Task: Check the average views per listing of island bar in the last 1 year.
Action: Mouse moved to (1069, 264)
Screenshot: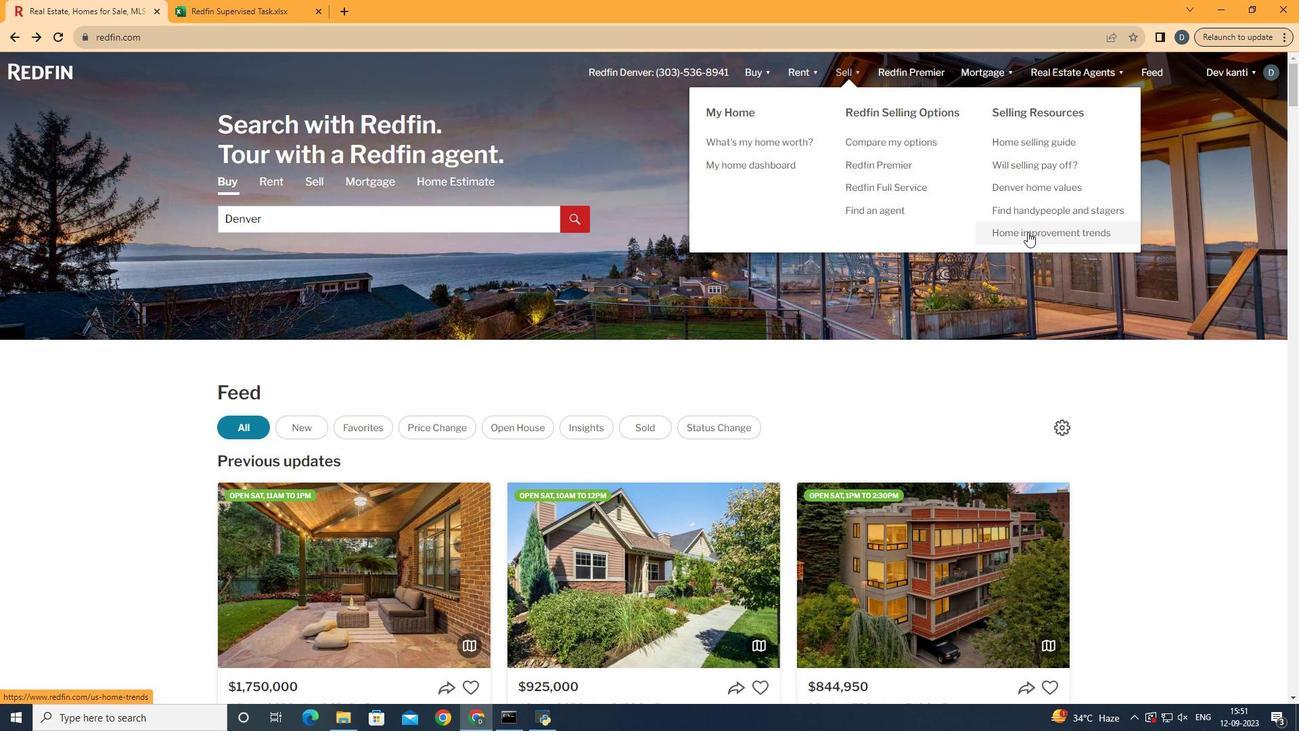 
Action: Mouse pressed left at (1069, 264)
Screenshot: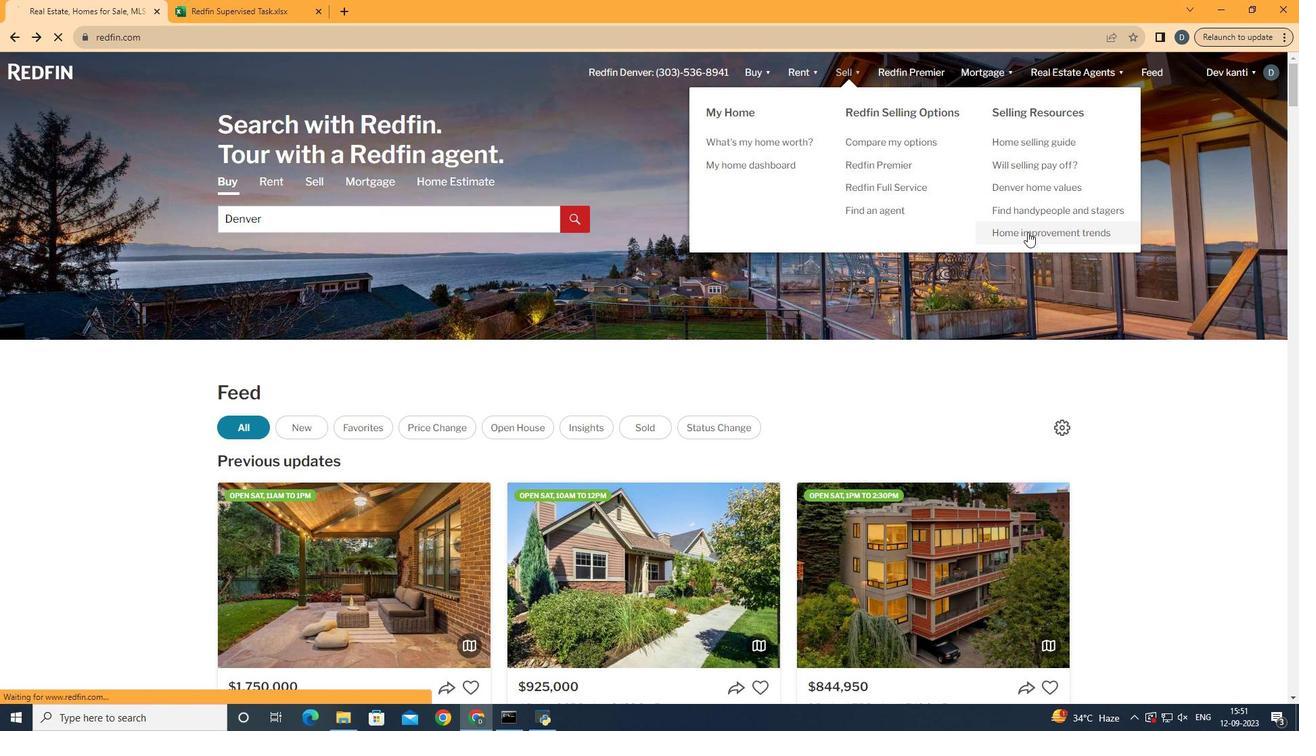 
Action: Mouse moved to (322, 285)
Screenshot: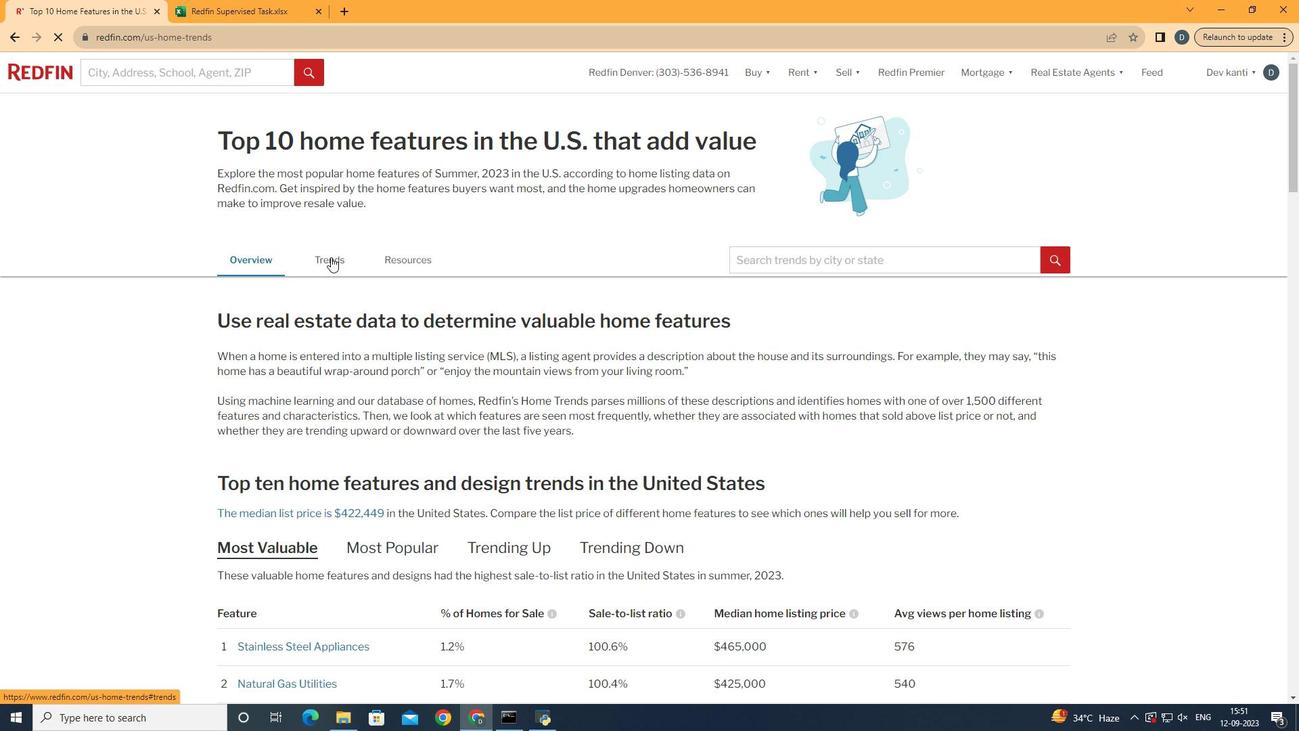 
Action: Mouse pressed left at (322, 285)
Screenshot: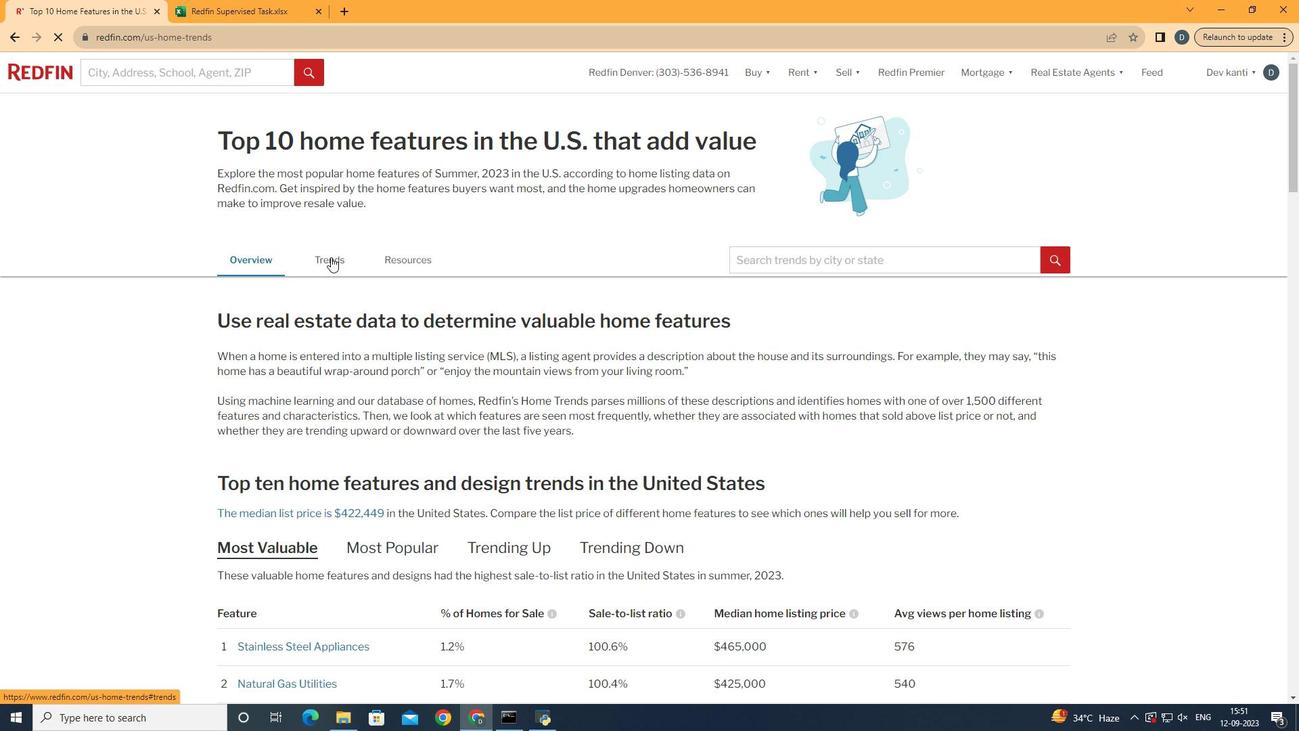 
Action: Mouse moved to (413, 381)
Screenshot: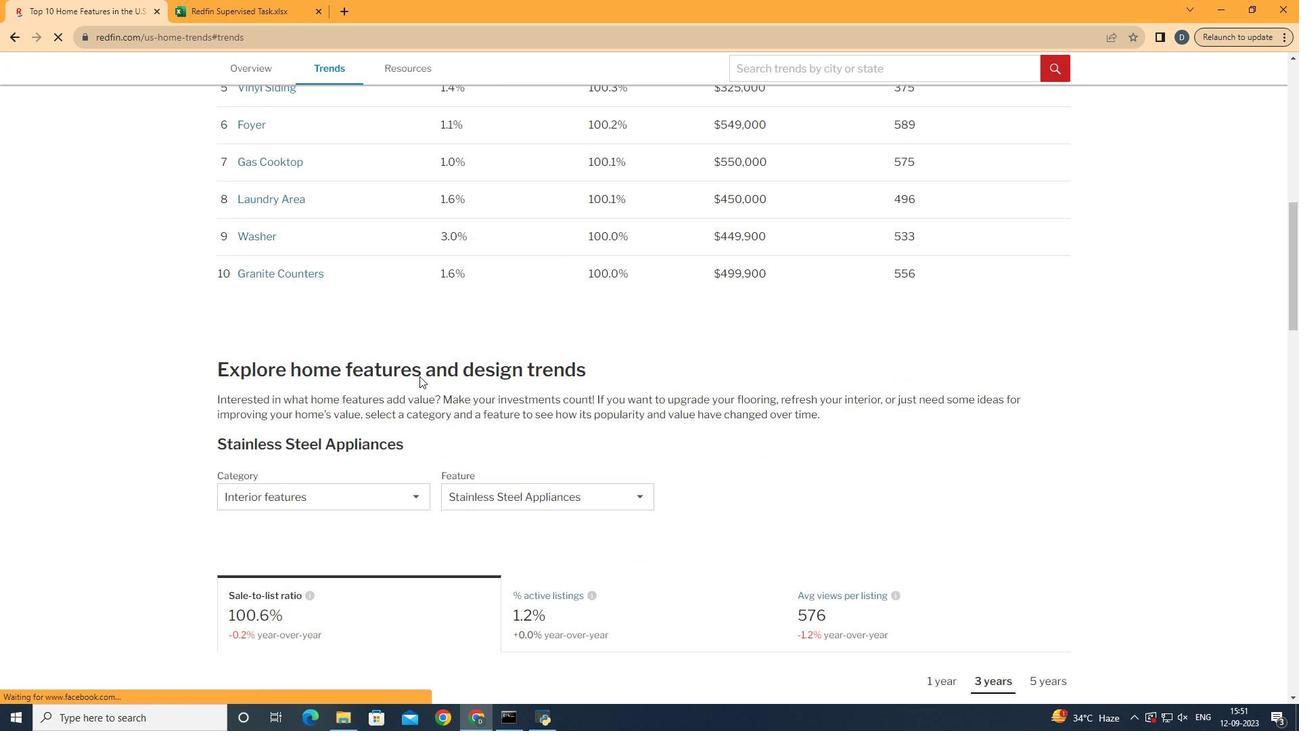 
Action: Mouse scrolled (413, 381) with delta (0, 0)
Screenshot: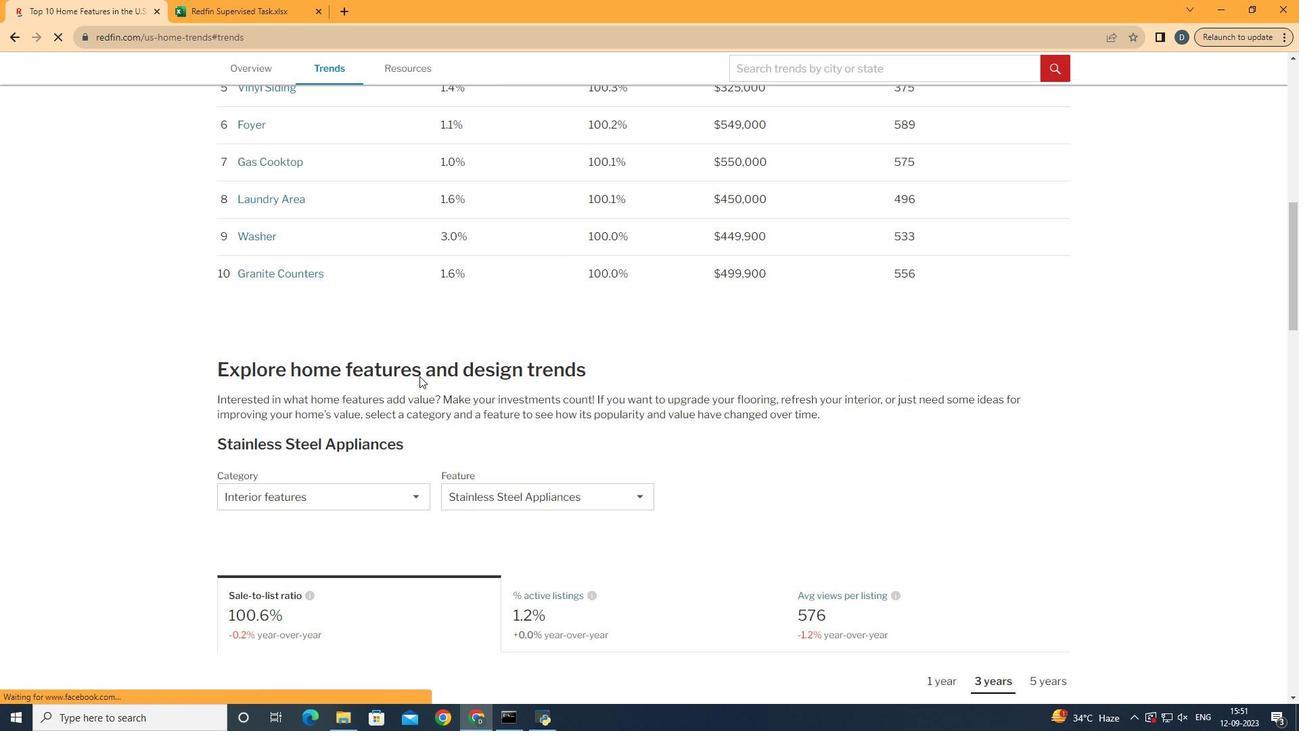 
Action: Mouse moved to (415, 381)
Screenshot: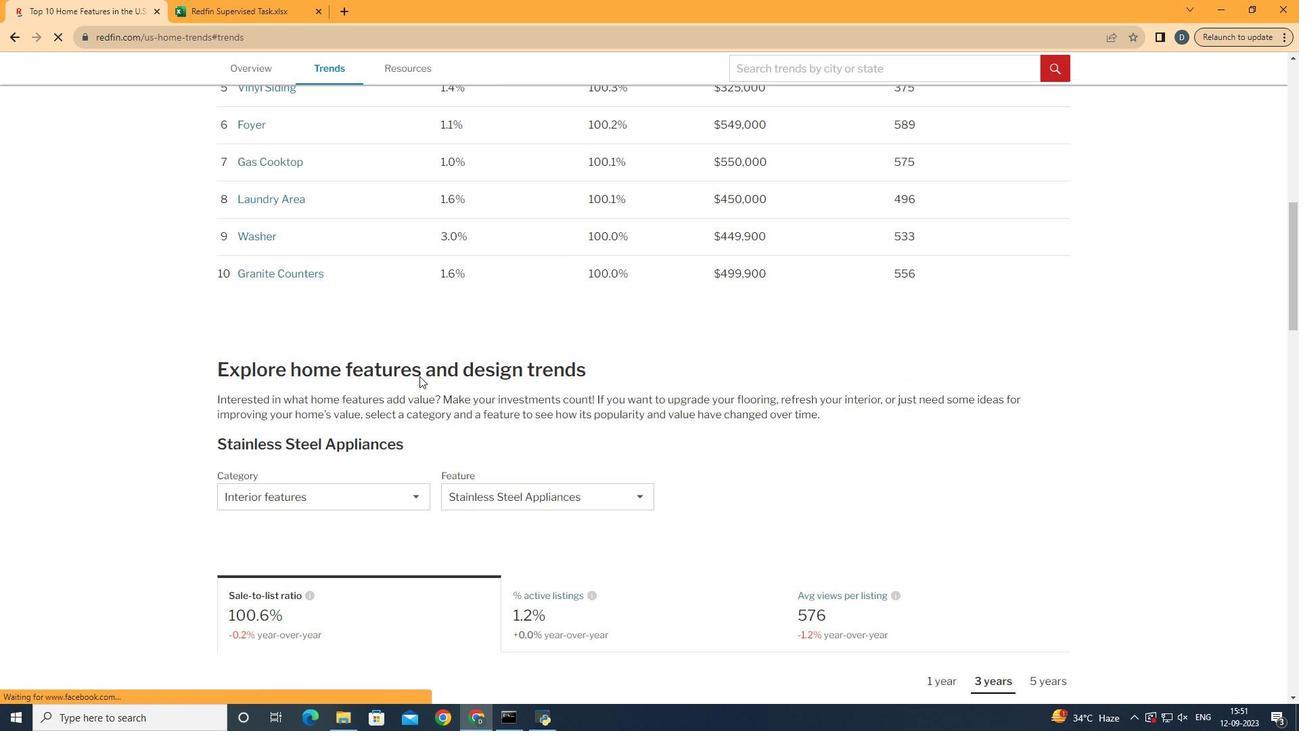 
Action: Mouse scrolled (415, 381) with delta (0, 0)
Screenshot: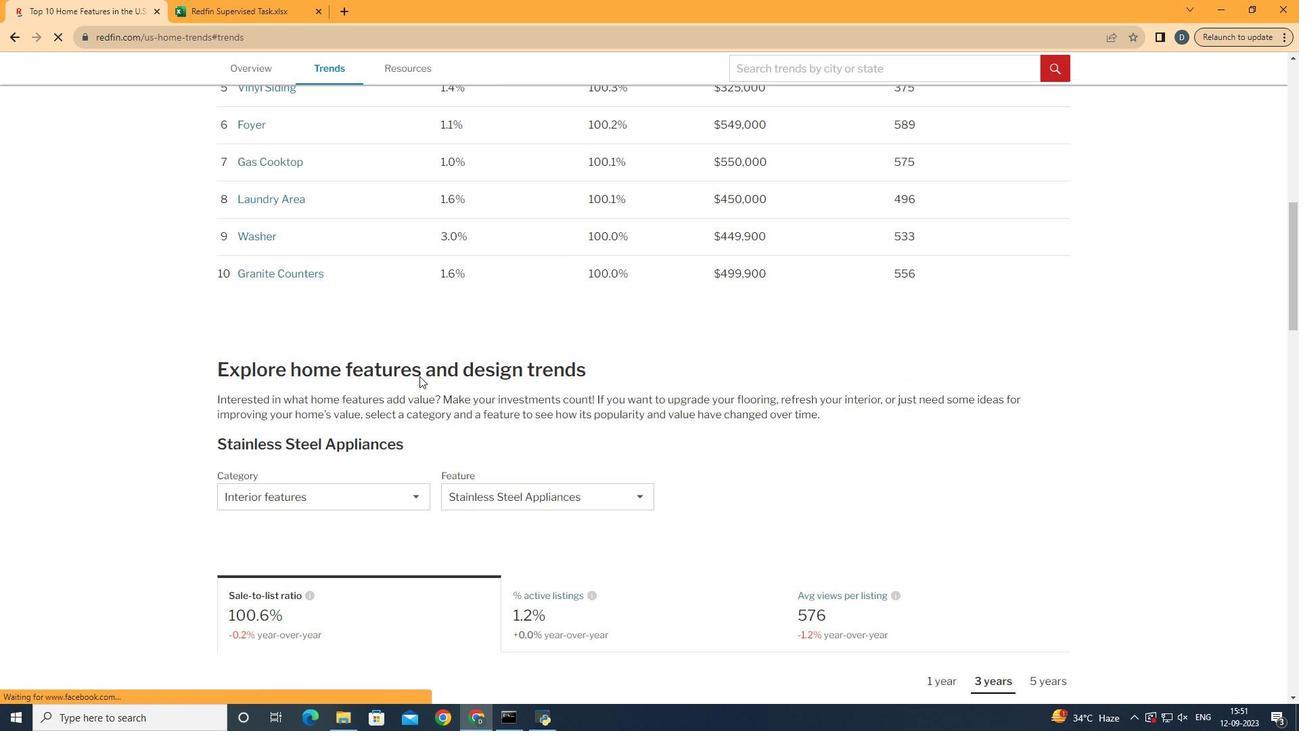 
Action: Mouse moved to (415, 381)
Screenshot: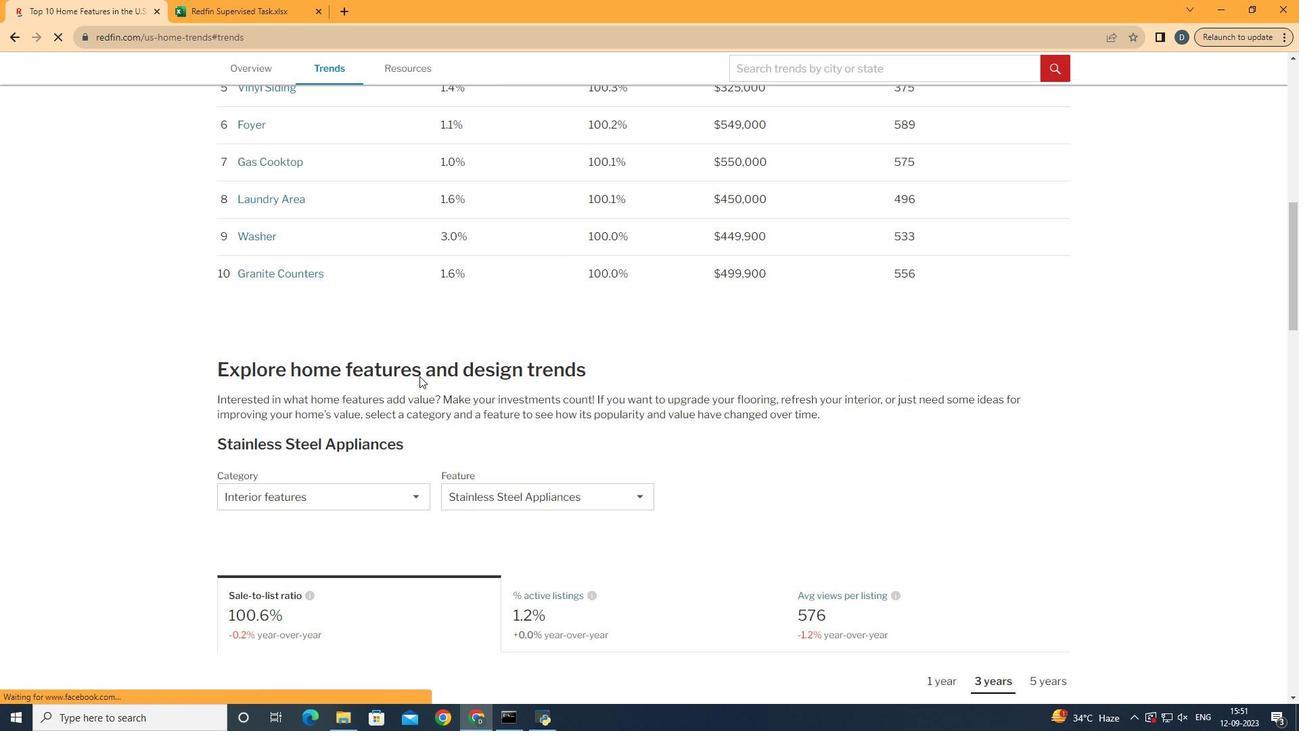 
Action: Mouse scrolled (415, 380) with delta (0, 0)
Screenshot: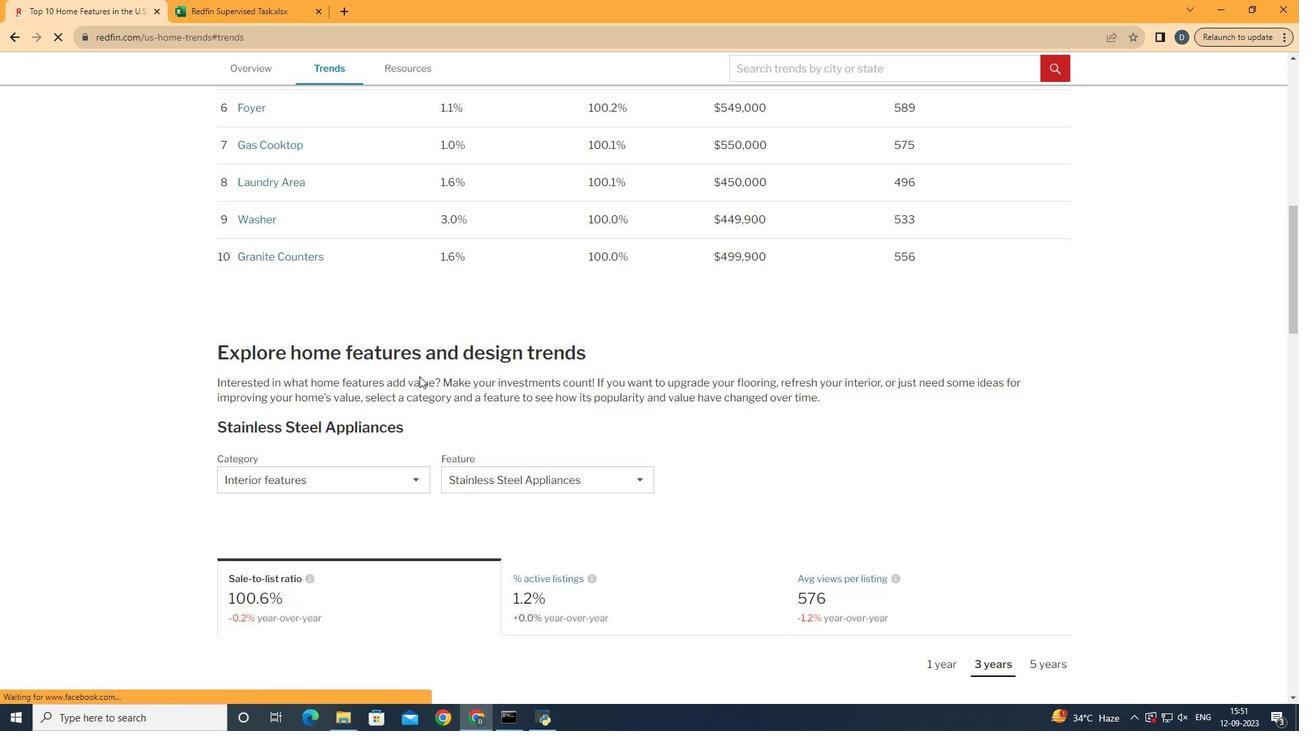 
Action: Mouse moved to (417, 381)
Screenshot: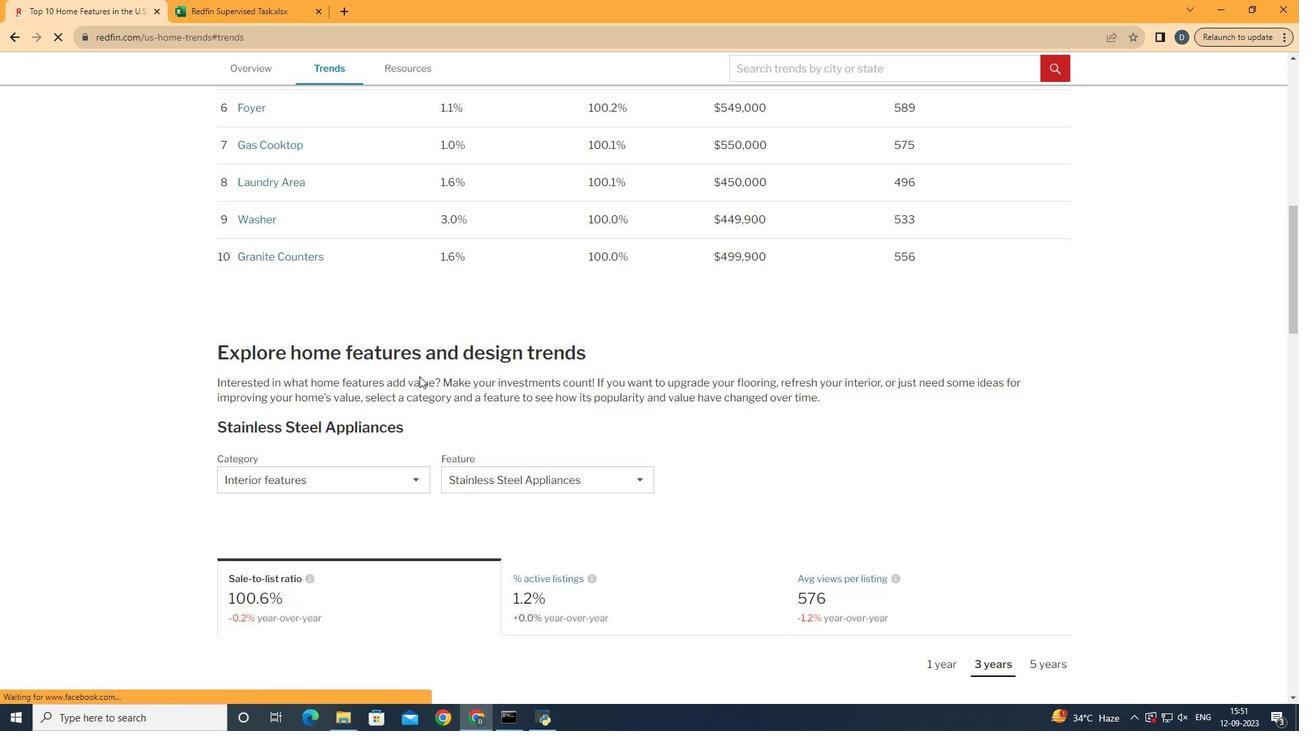 
Action: Mouse scrolled (417, 380) with delta (0, 0)
Screenshot: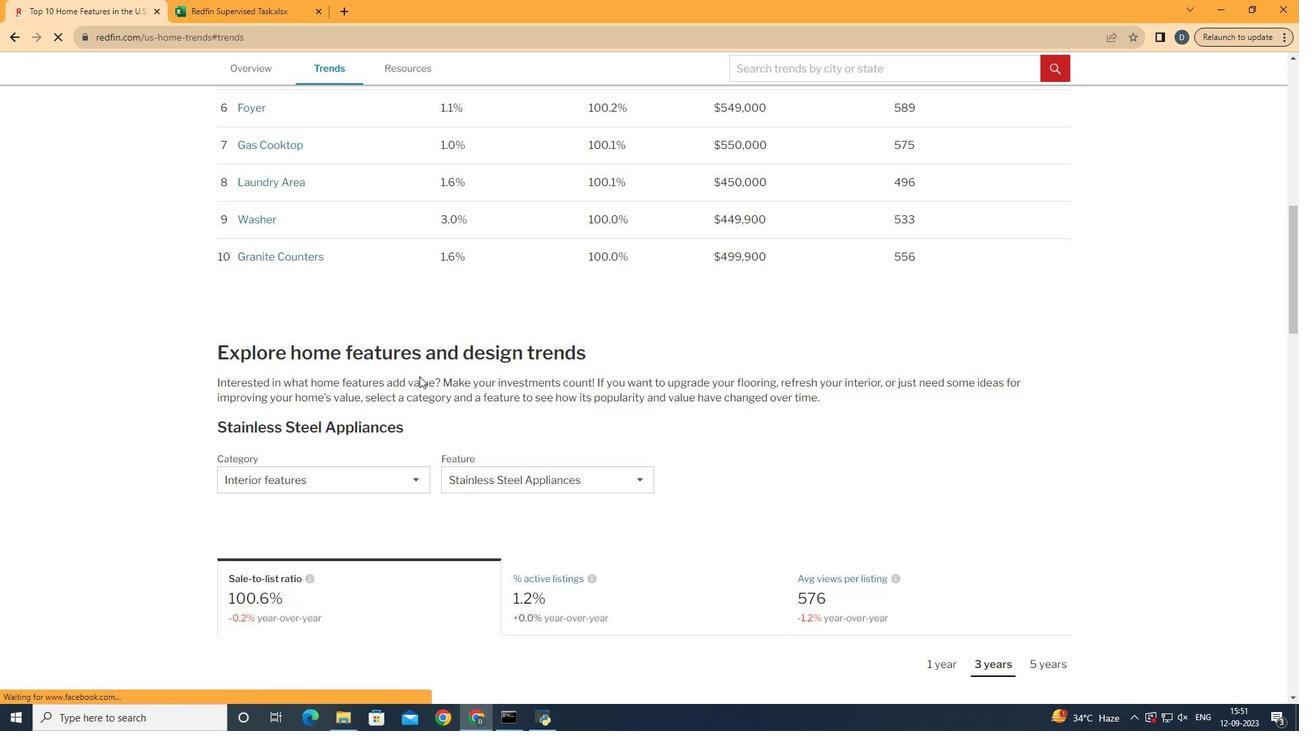 
Action: Mouse scrolled (417, 380) with delta (0, 0)
Screenshot: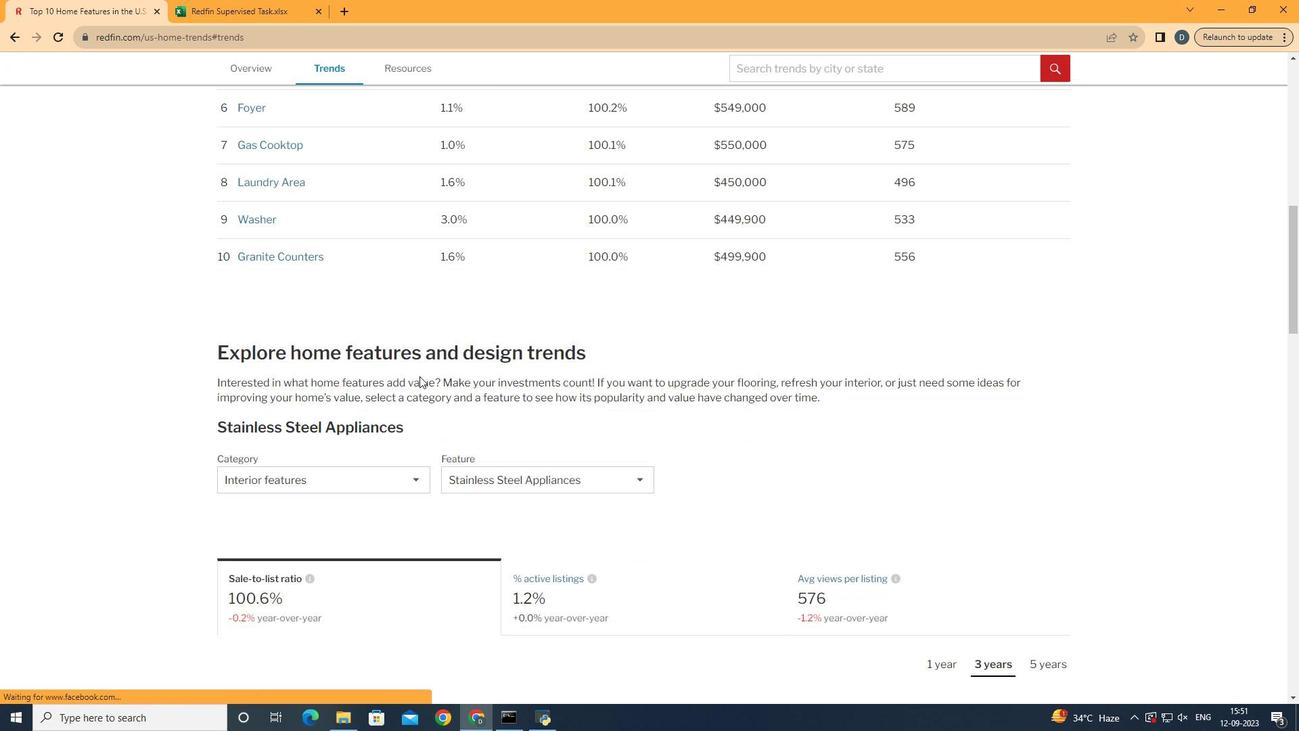 
Action: Mouse moved to (417, 381)
Screenshot: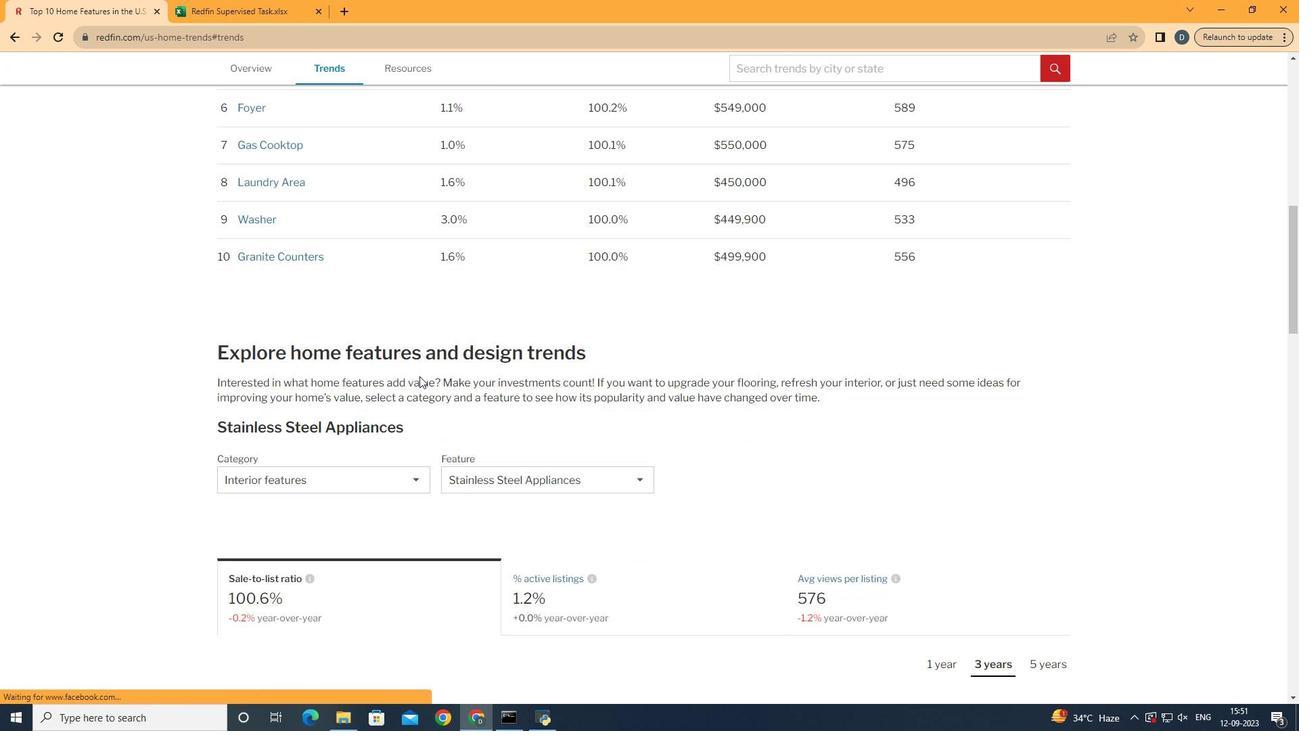 
Action: Mouse scrolled (417, 380) with delta (0, 0)
Screenshot: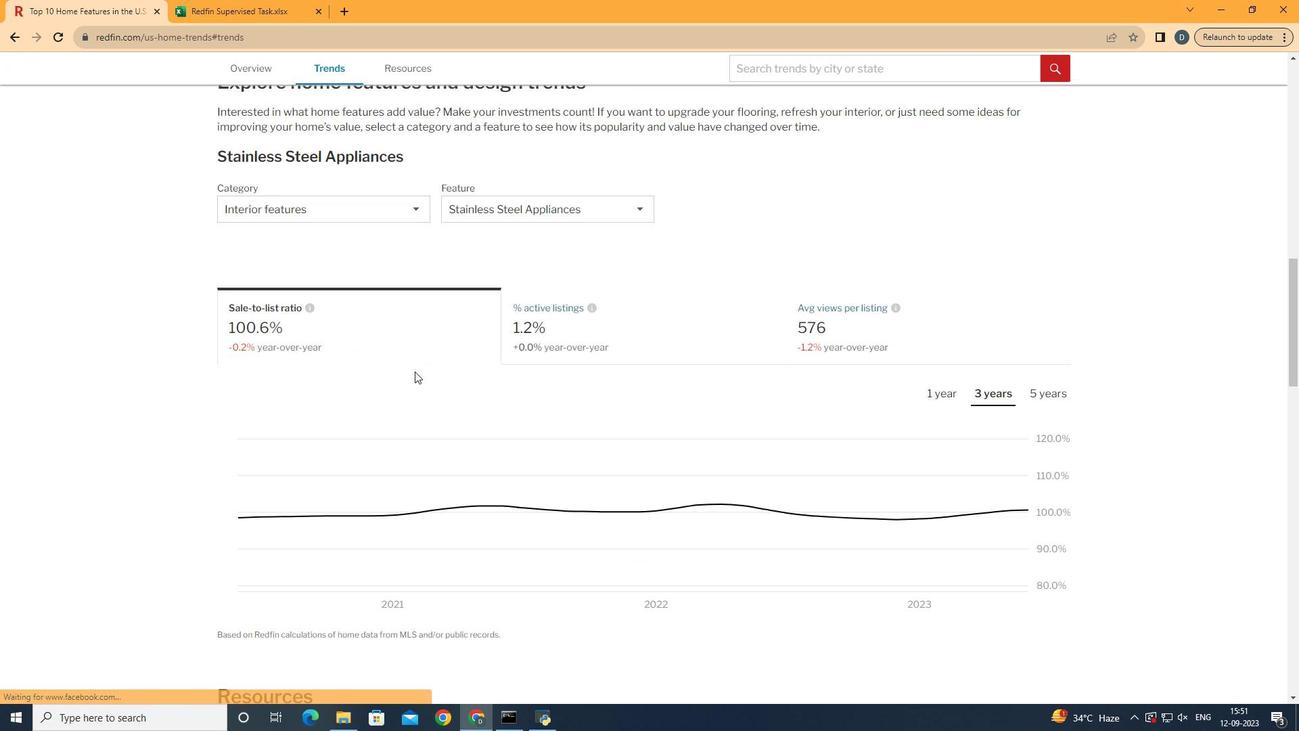 
Action: Mouse scrolled (417, 380) with delta (0, 0)
Screenshot: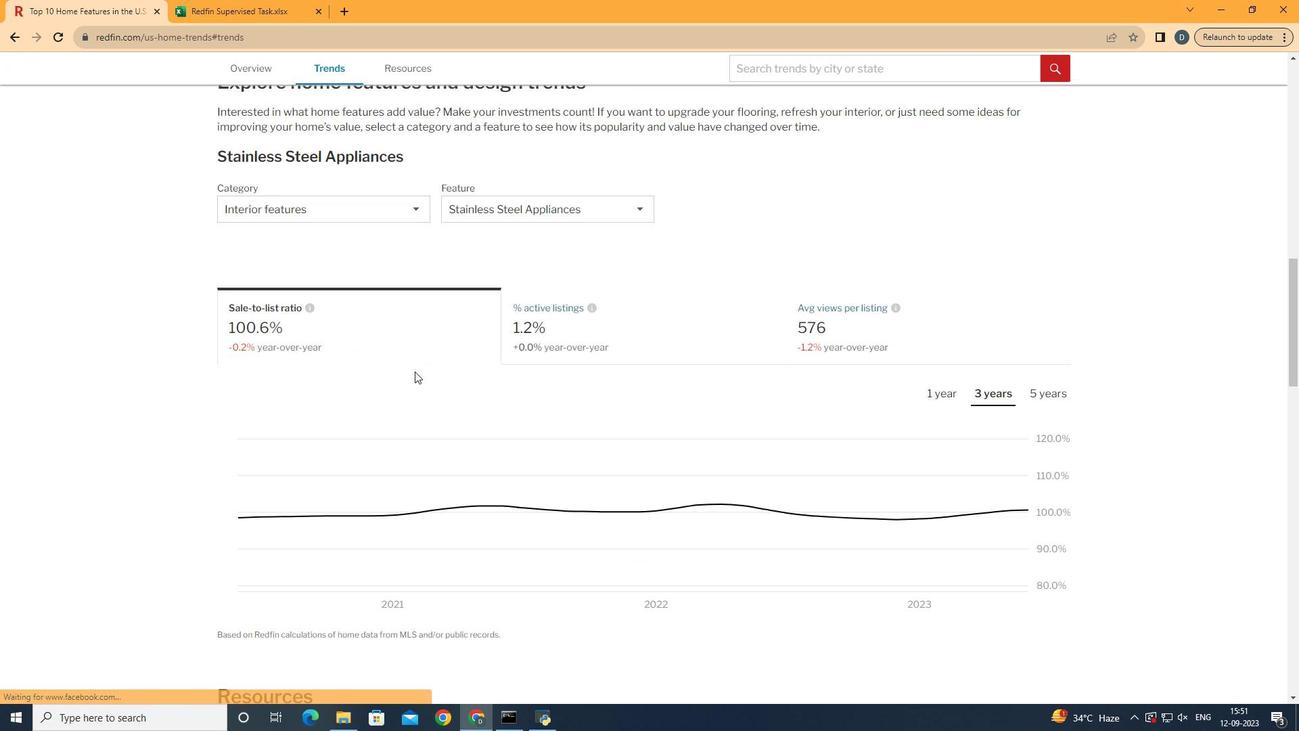 
Action: Mouse scrolled (417, 380) with delta (0, 0)
Screenshot: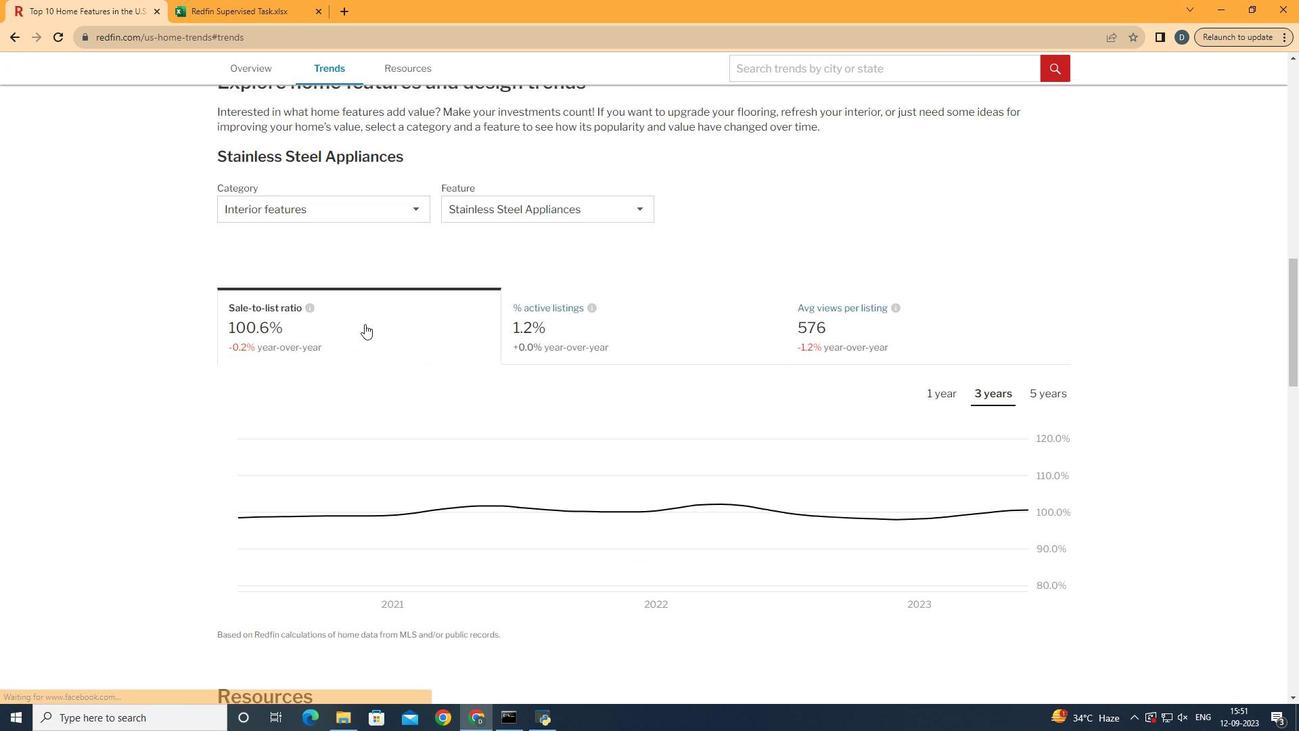 
Action: Mouse scrolled (417, 380) with delta (0, 0)
Screenshot: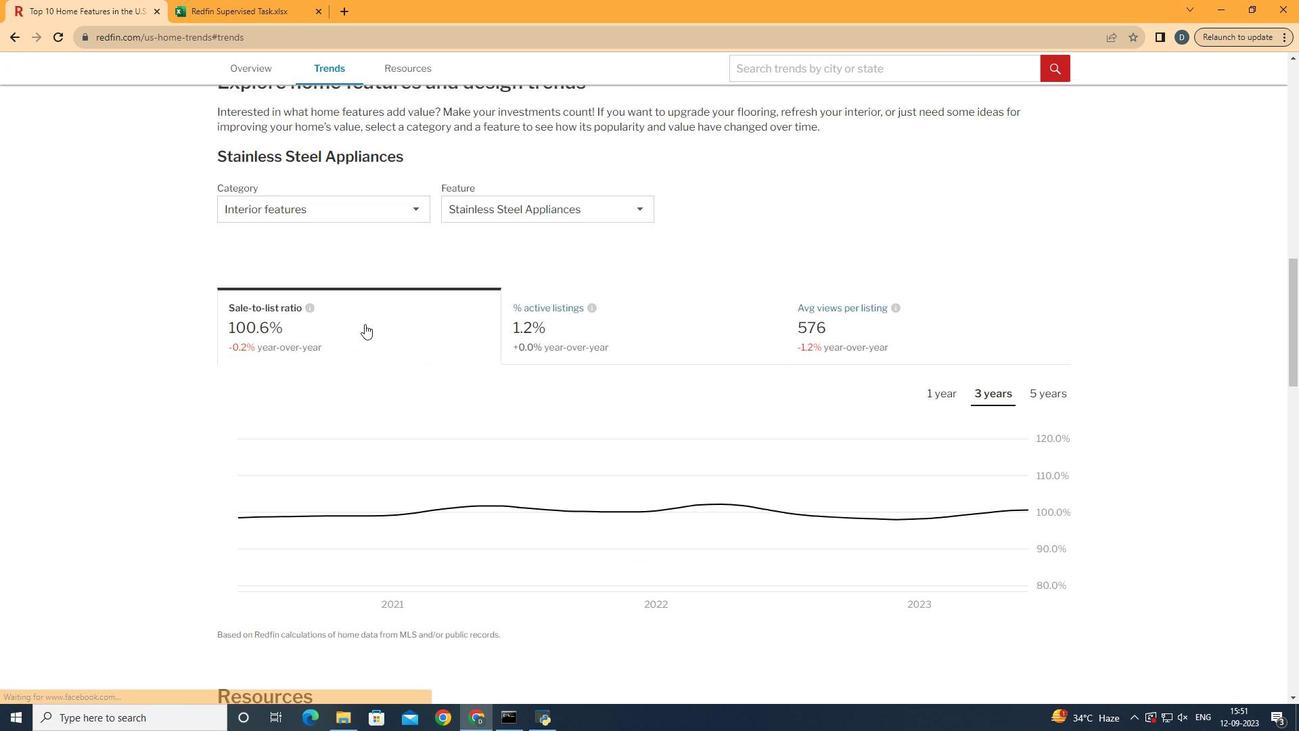 
Action: Mouse moved to (305, 244)
Screenshot: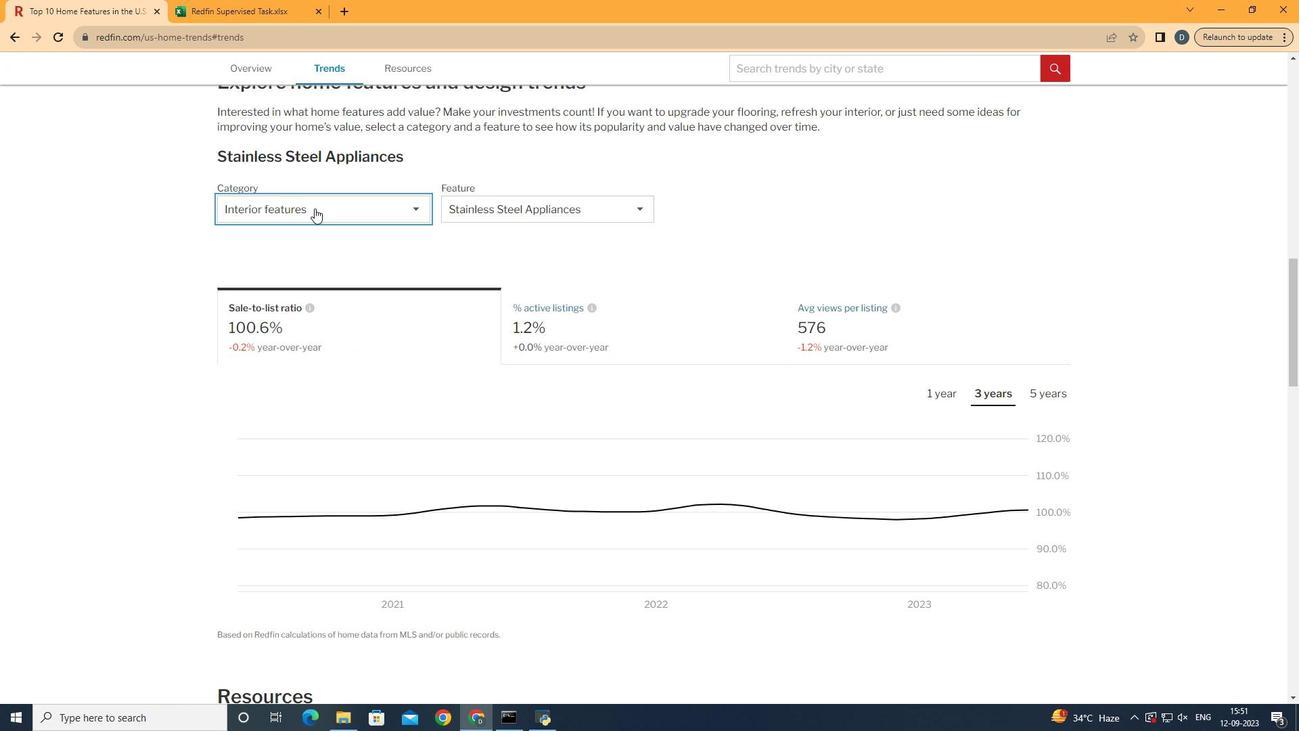 
Action: Mouse pressed left at (305, 244)
Screenshot: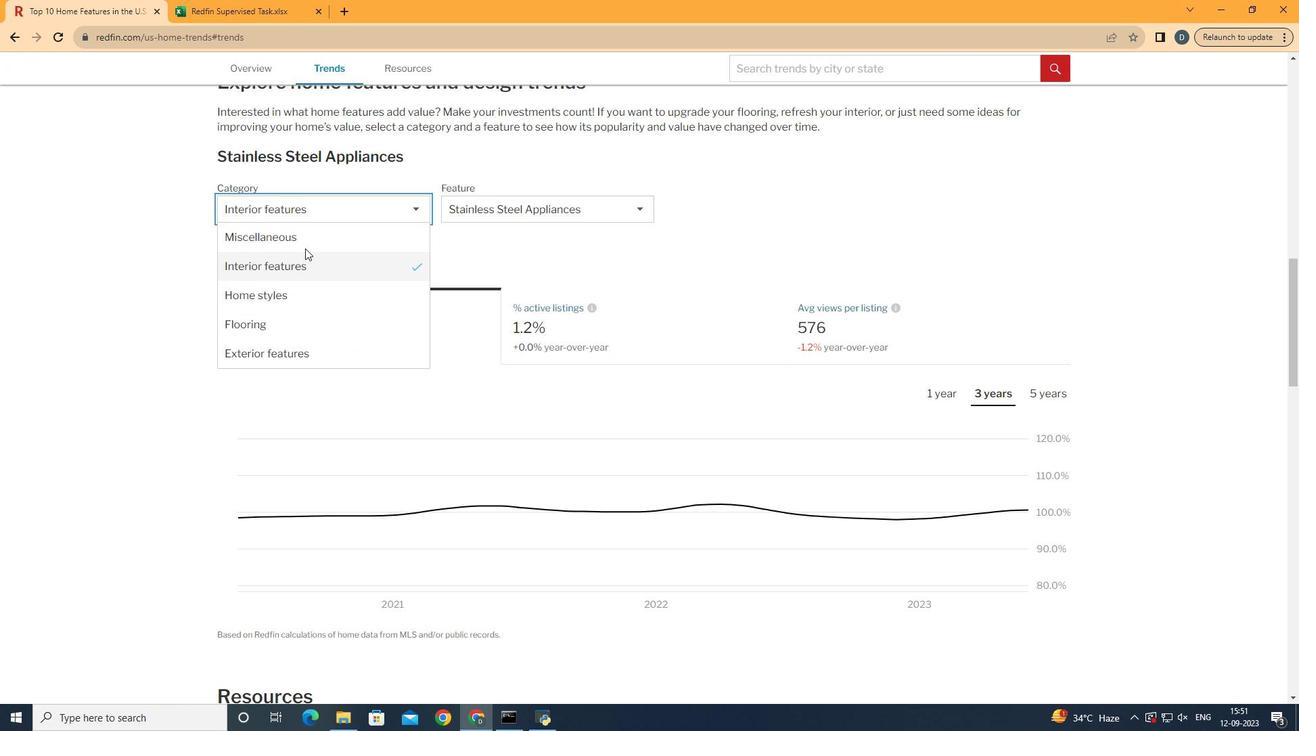 
Action: Mouse moved to (302, 294)
Screenshot: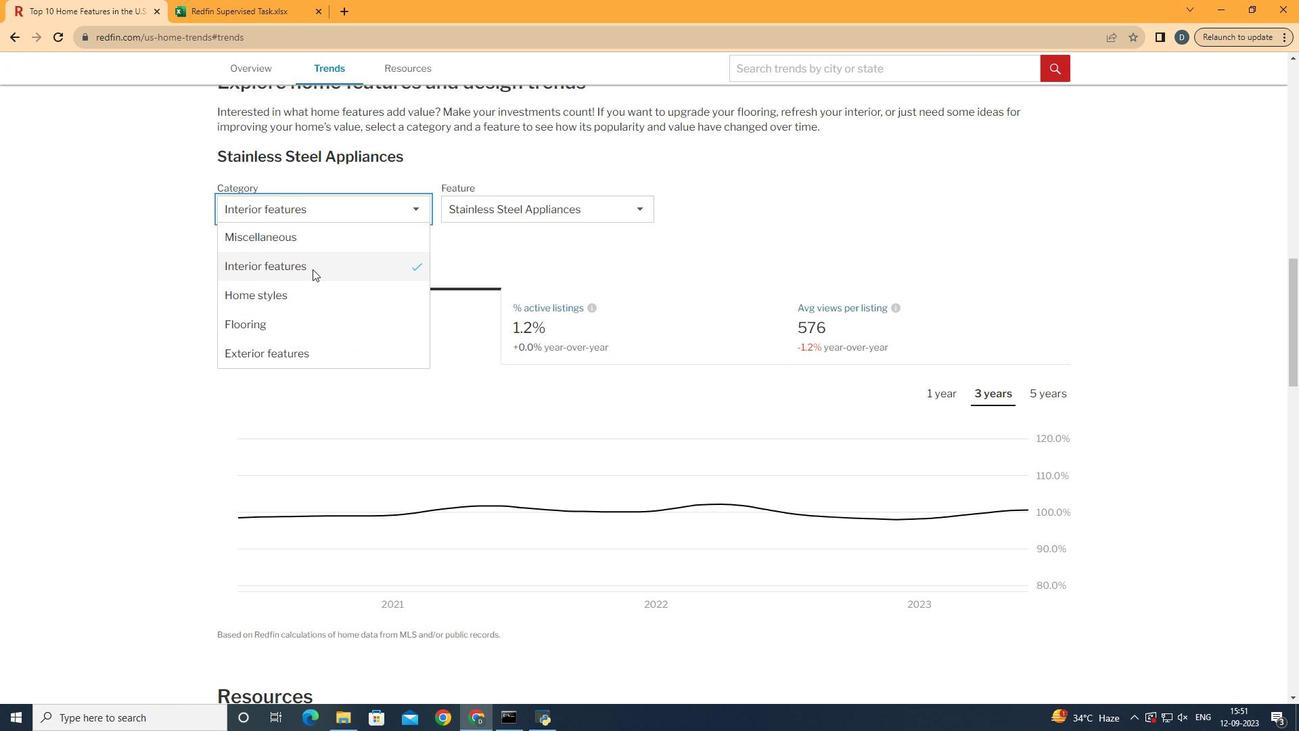 
Action: Mouse pressed left at (302, 294)
Screenshot: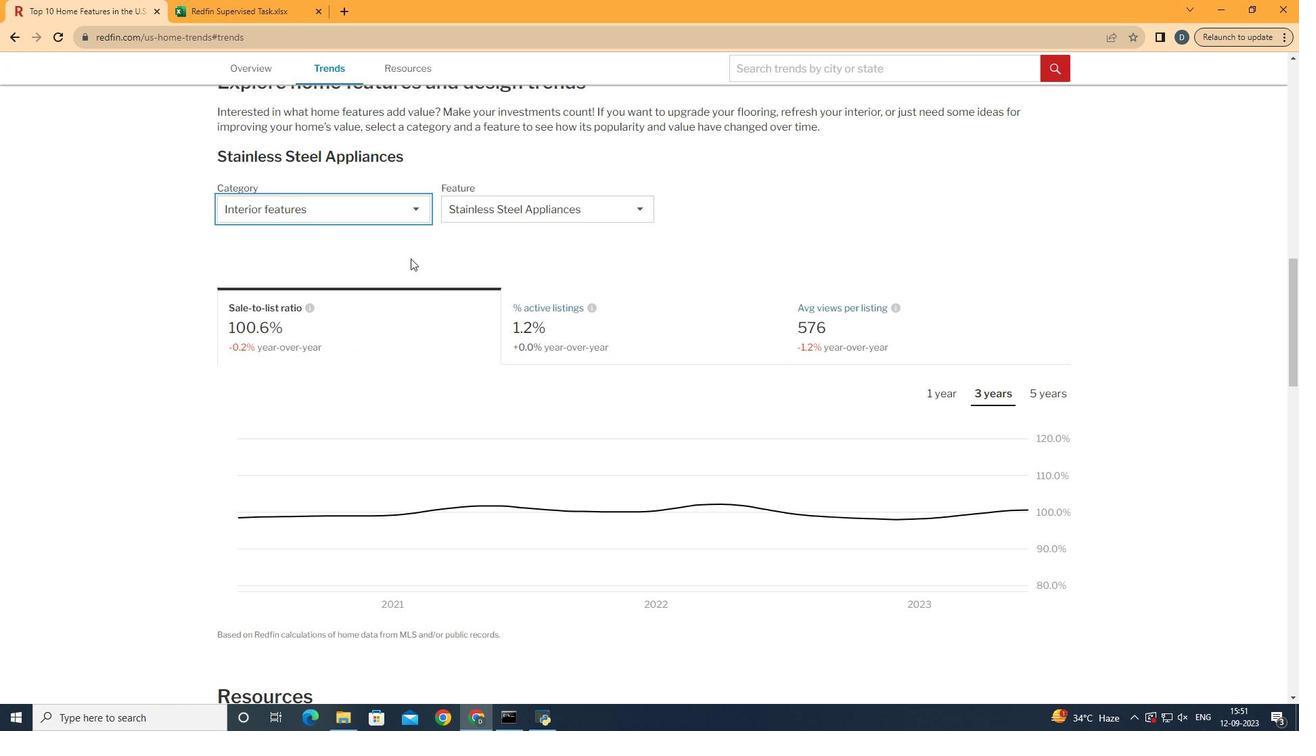
Action: Mouse moved to (541, 253)
Screenshot: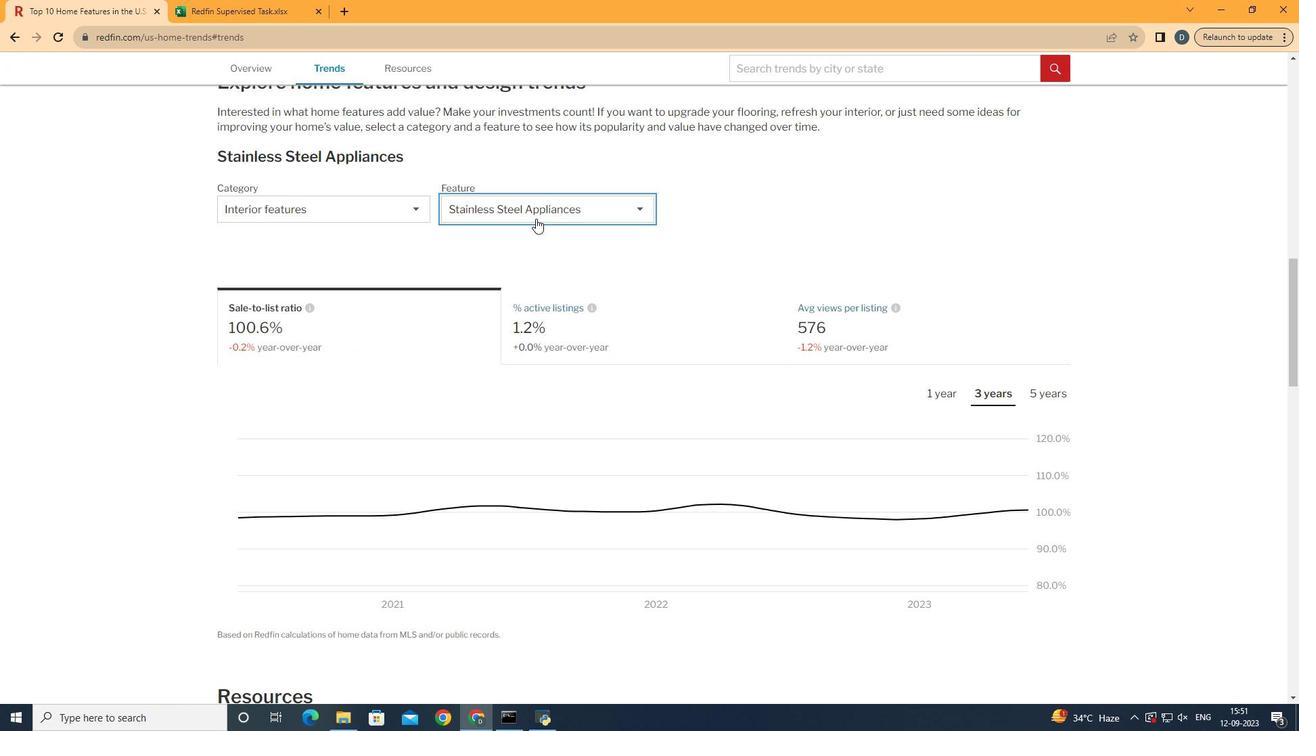 
Action: Mouse pressed left at (541, 253)
Screenshot: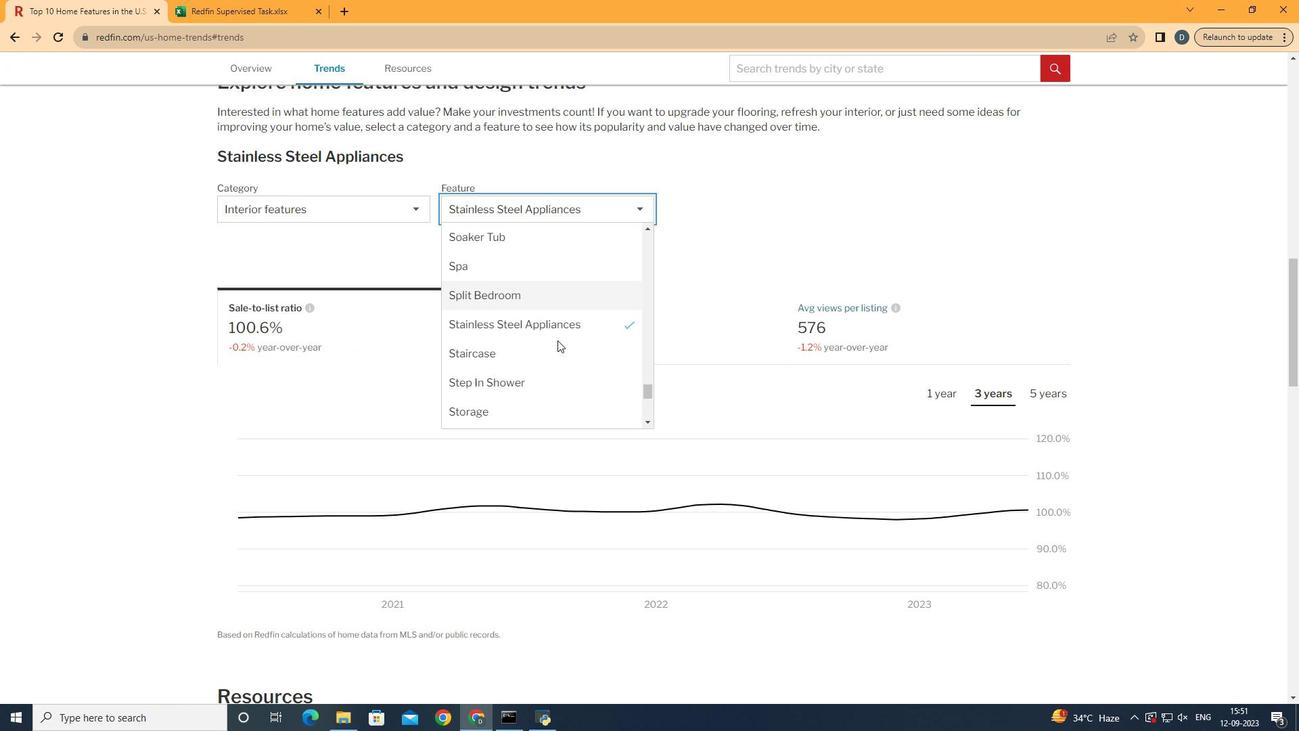 
Action: Mouse moved to (565, 379)
Screenshot: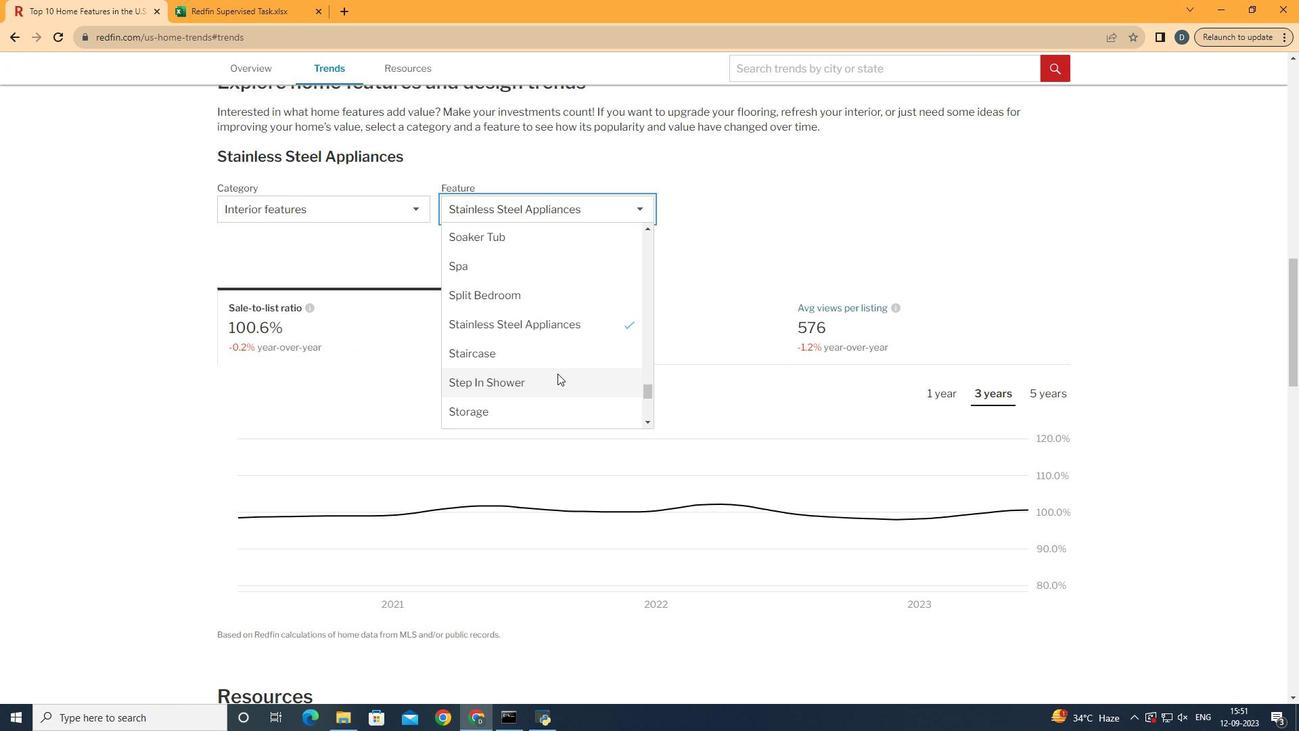 
Action: Mouse scrolled (565, 379) with delta (0, 0)
Screenshot: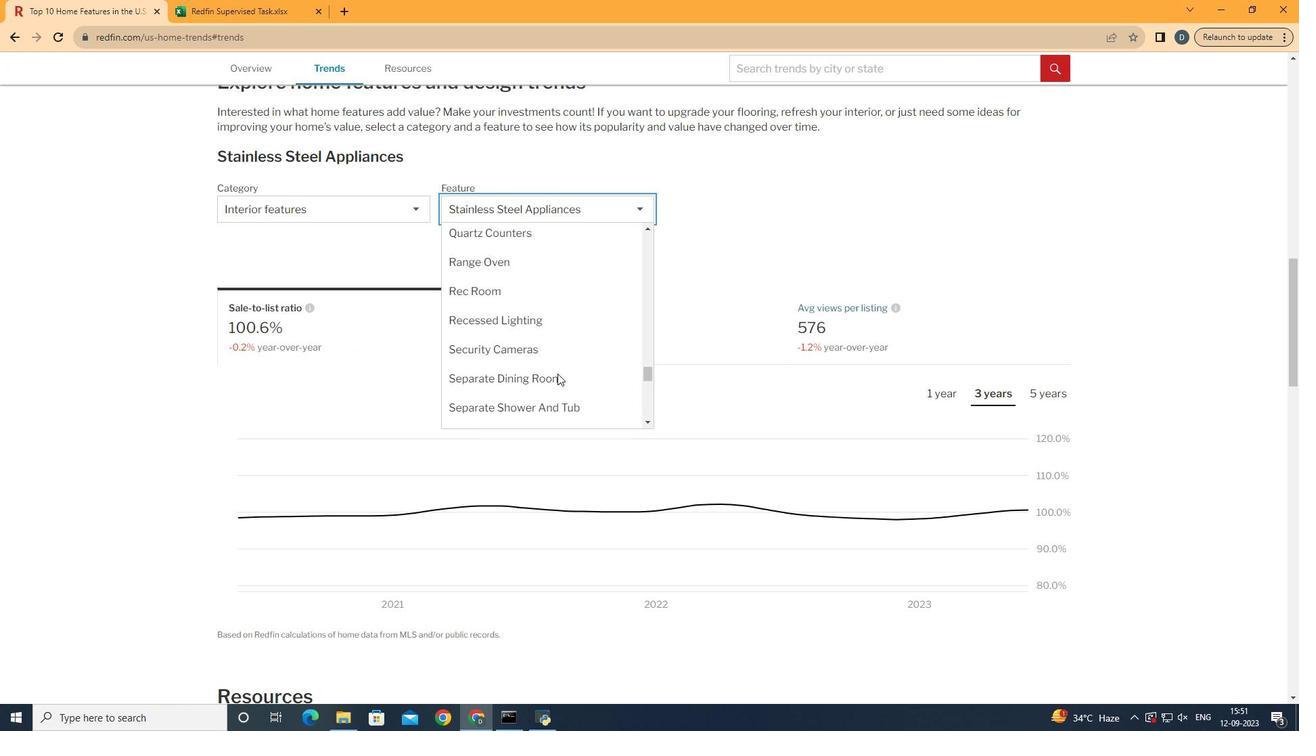 
Action: Mouse scrolled (565, 379) with delta (0, 0)
Screenshot: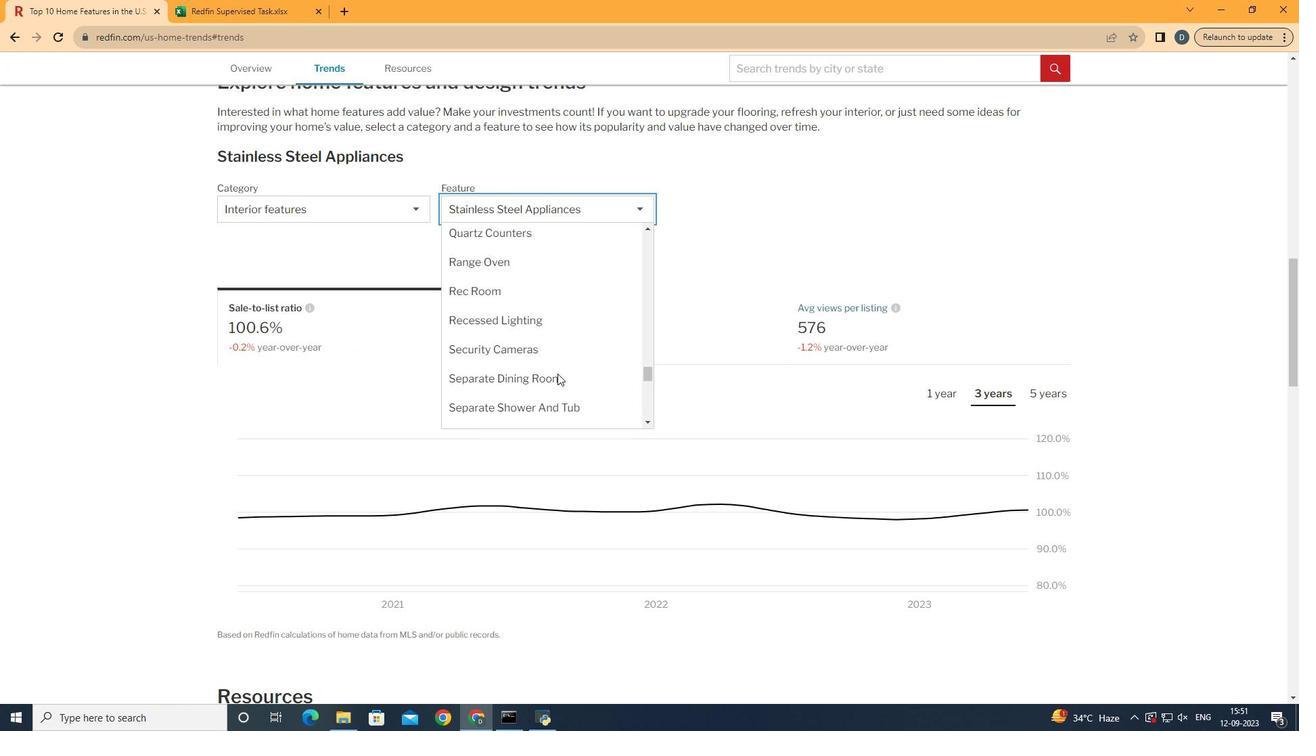 
Action: Mouse scrolled (565, 379) with delta (0, 0)
Screenshot: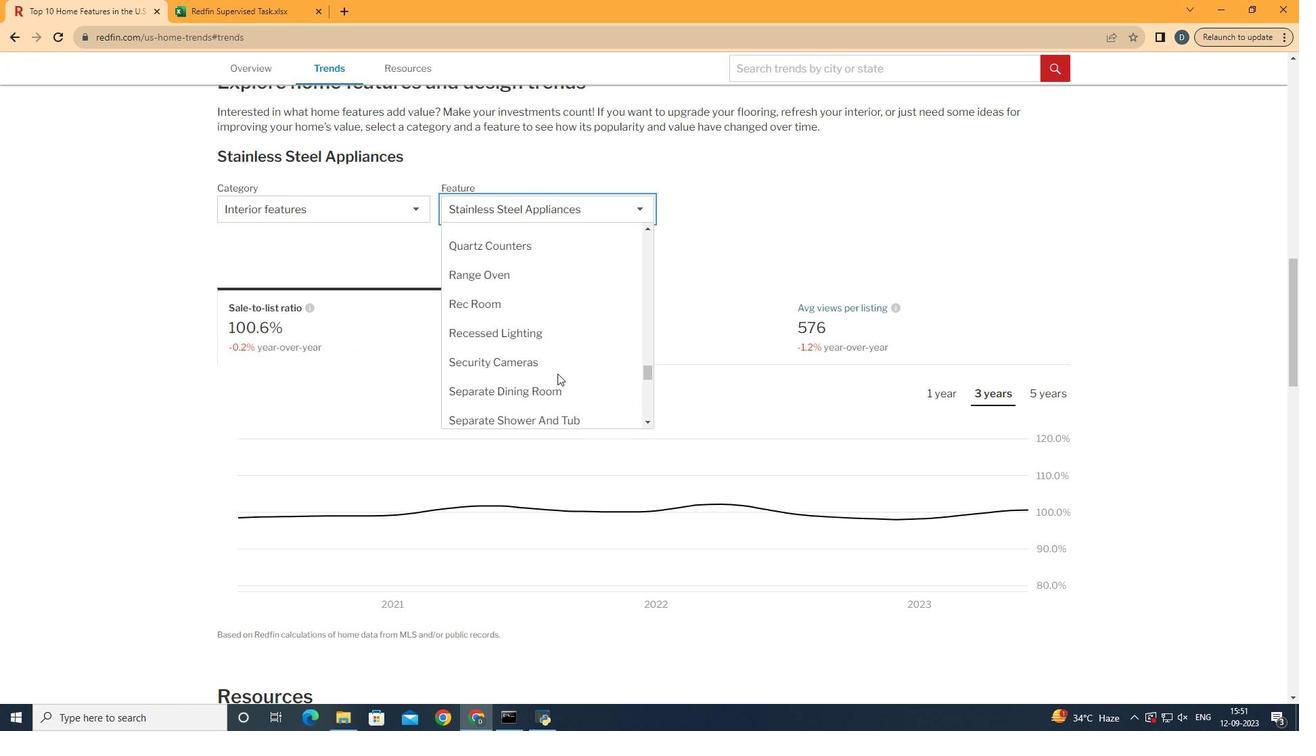 
Action: Mouse scrolled (565, 379) with delta (0, 0)
Screenshot: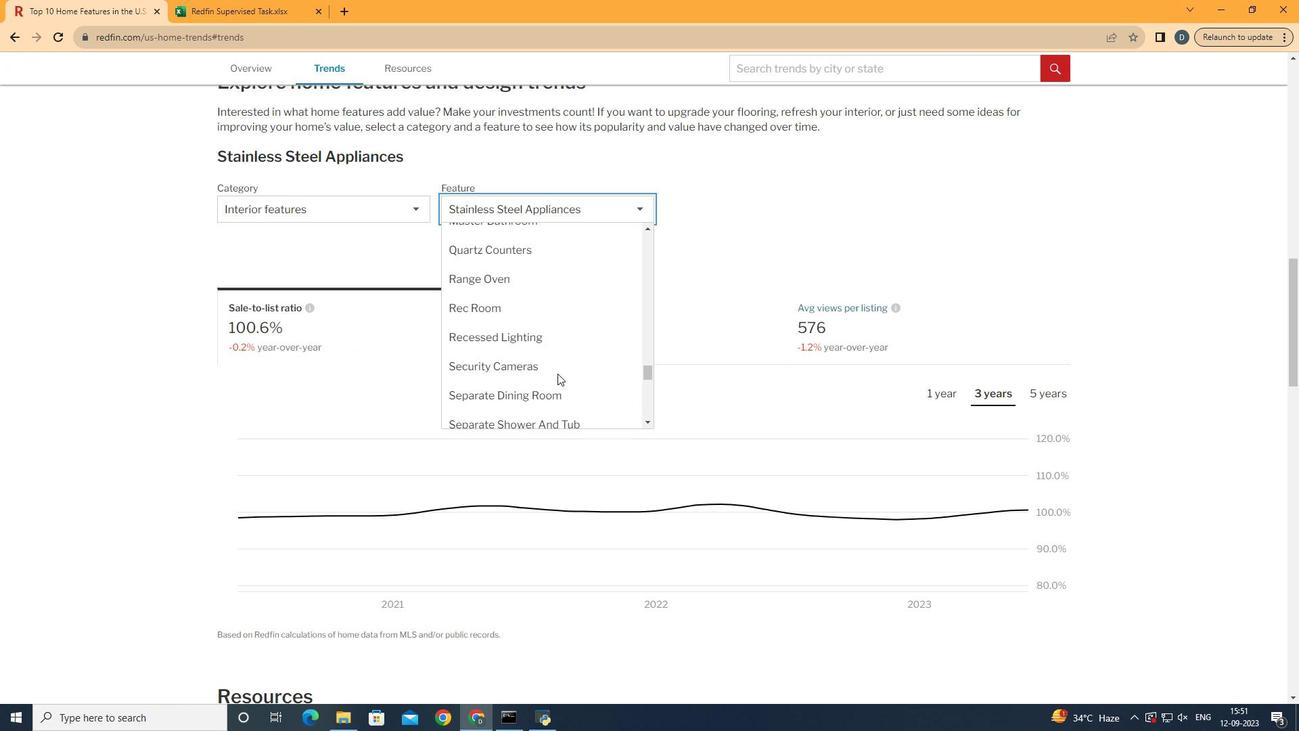 
Action: Mouse scrolled (565, 379) with delta (0, 0)
Screenshot: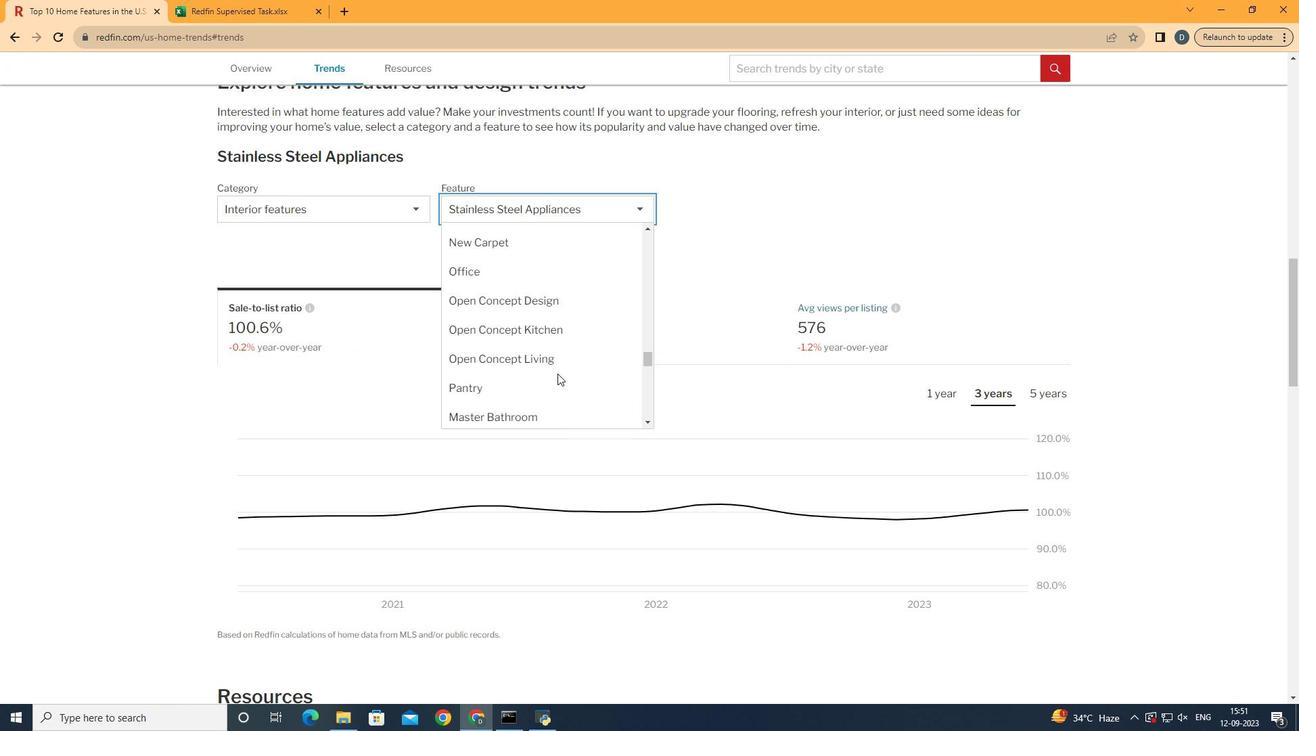 
Action: Mouse scrolled (565, 379) with delta (0, 0)
Screenshot: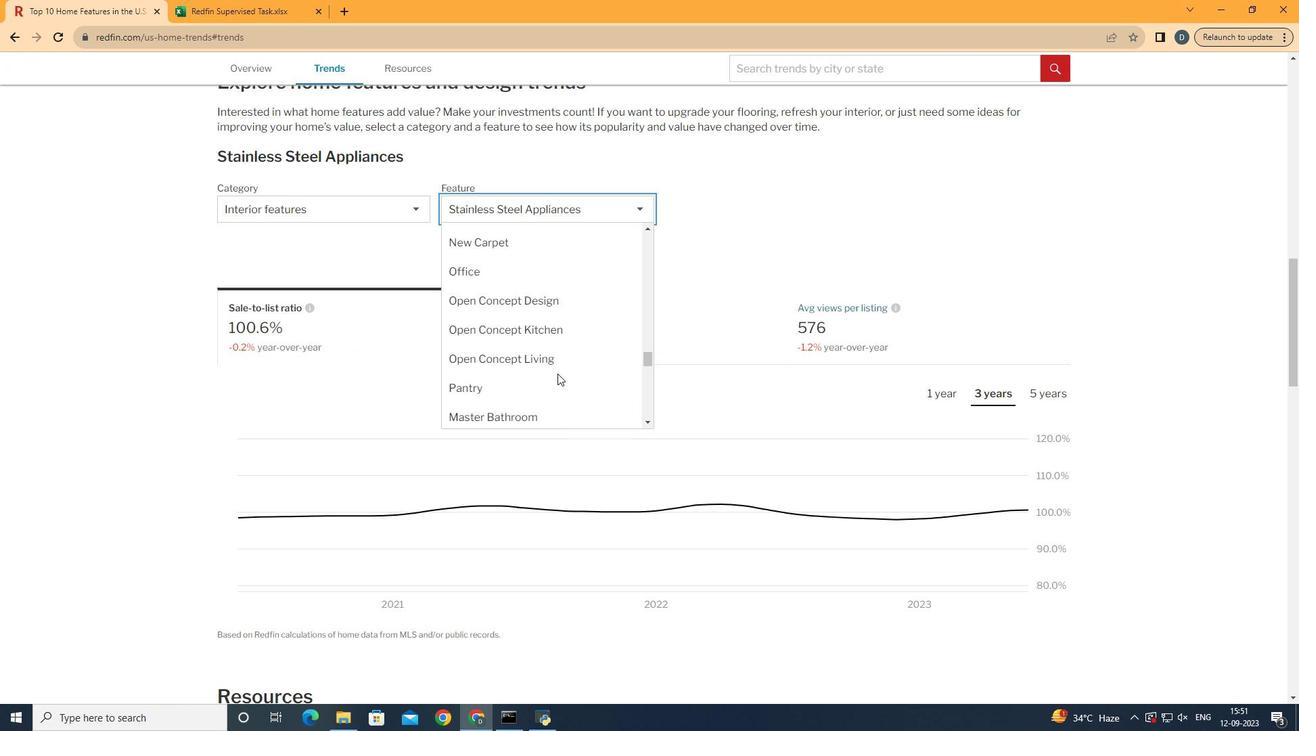 
Action: Mouse scrolled (565, 379) with delta (0, 0)
Screenshot: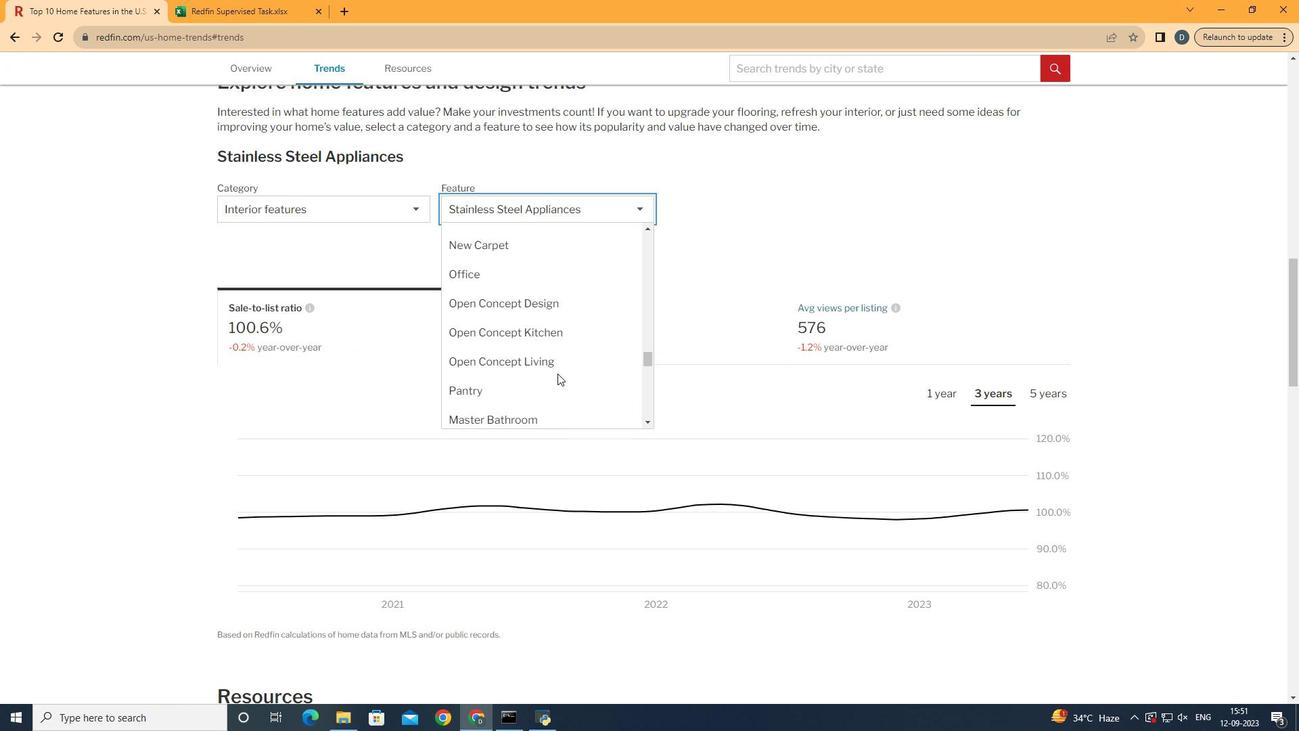 
Action: Mouse scrolled (565, 379) with delta (0, 0)
Screenshot: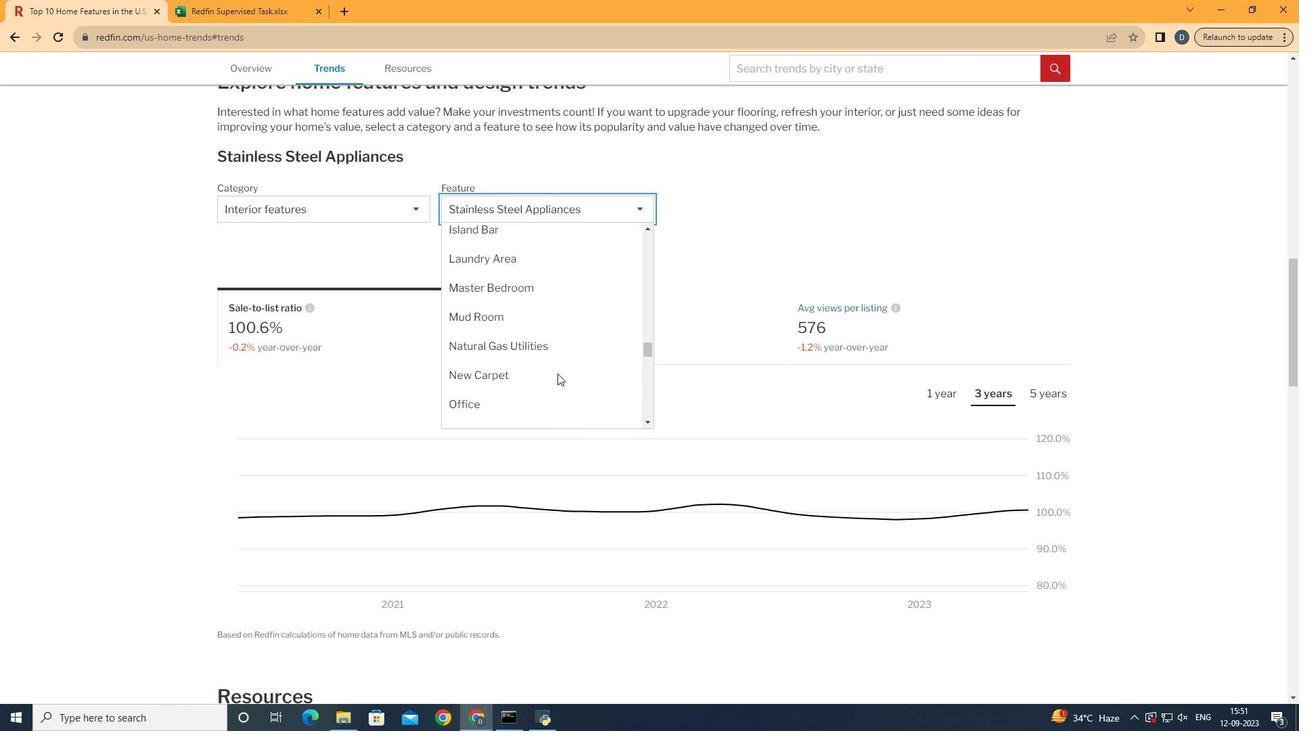 
Action: Mouse scrolled (565, 379) with delta (0, 0)
Screenshot: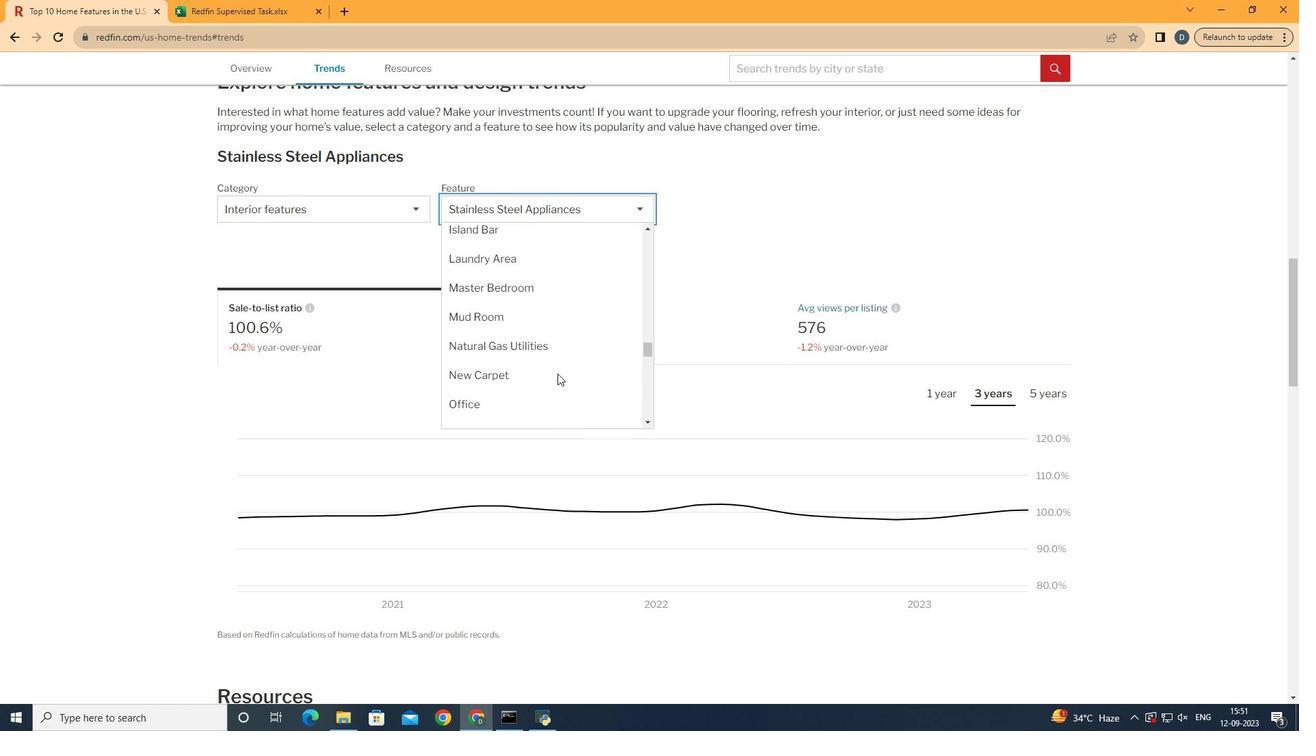 
Action: Mouse moved to (607, 270)
Screenshot: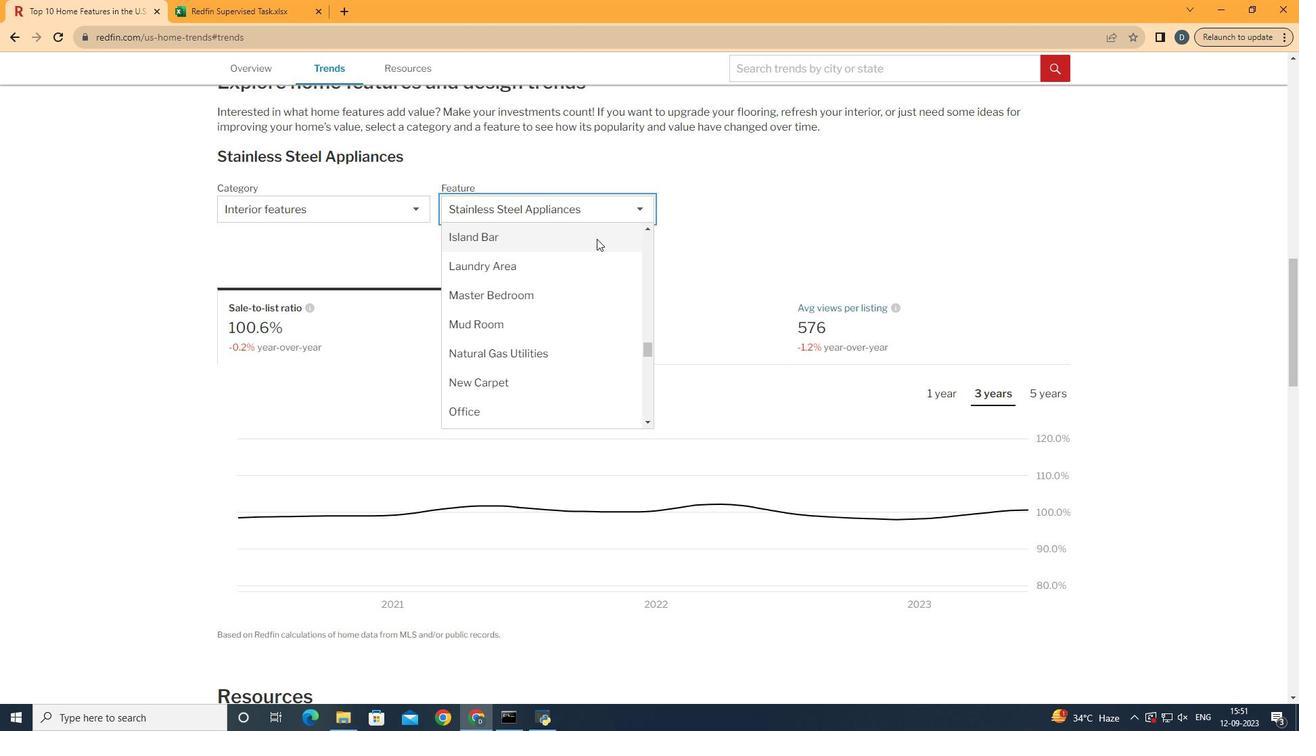 
Action: Mouse pressed left at (607, 270)
Screenshot: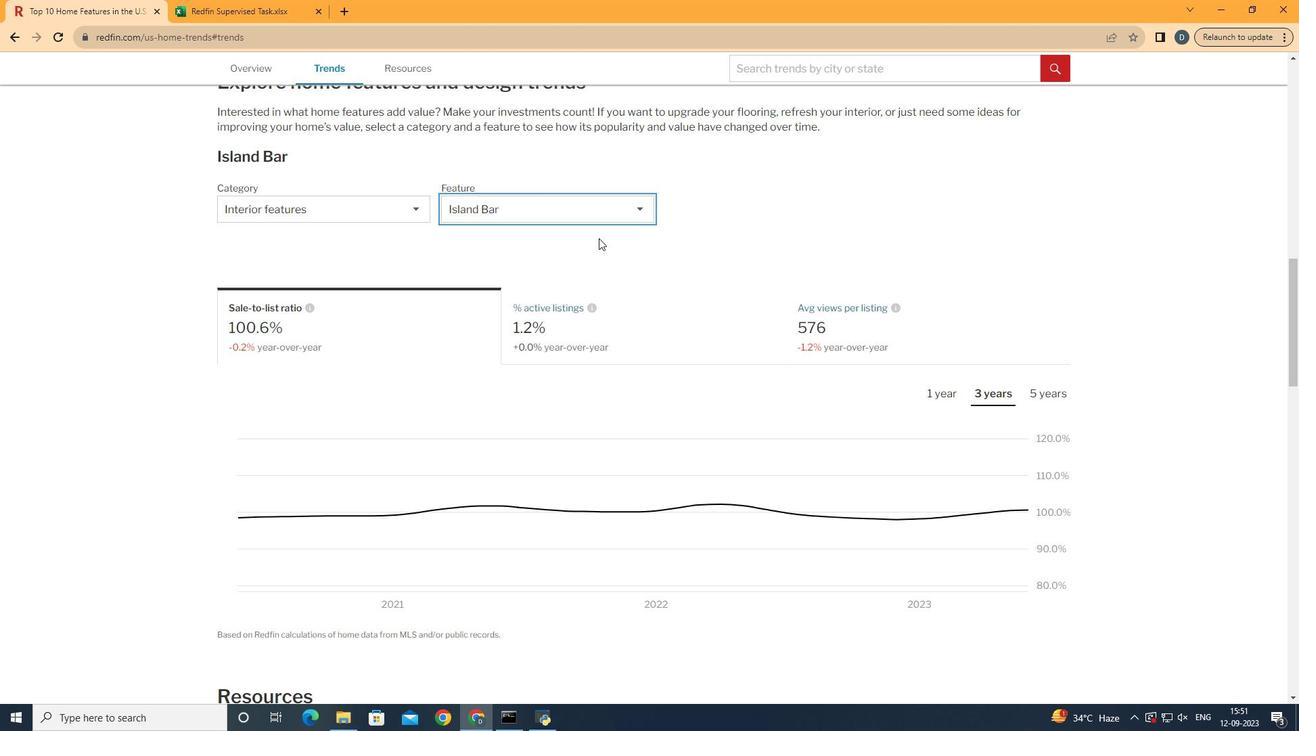 
Action: Mouse moved to (985, 366)
Screenshot: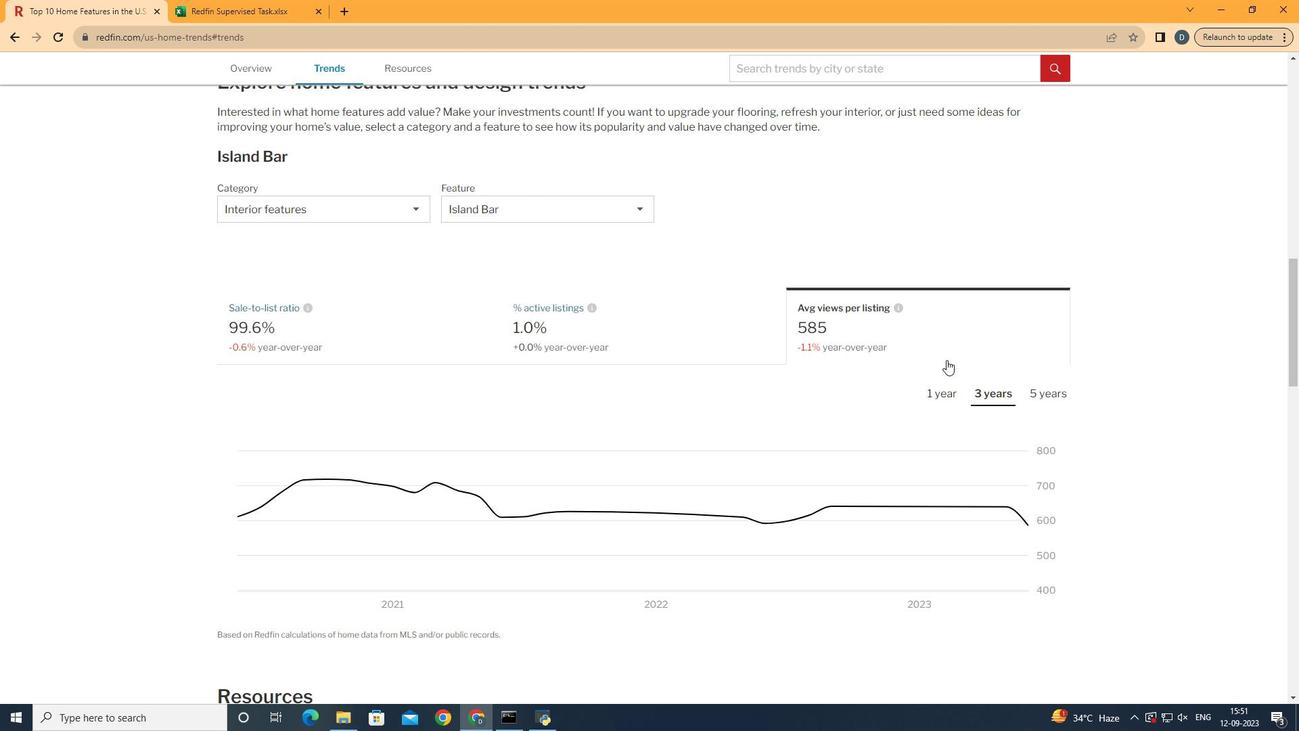 
Action: Mouse pressed left at (985, 366)
Screenshot: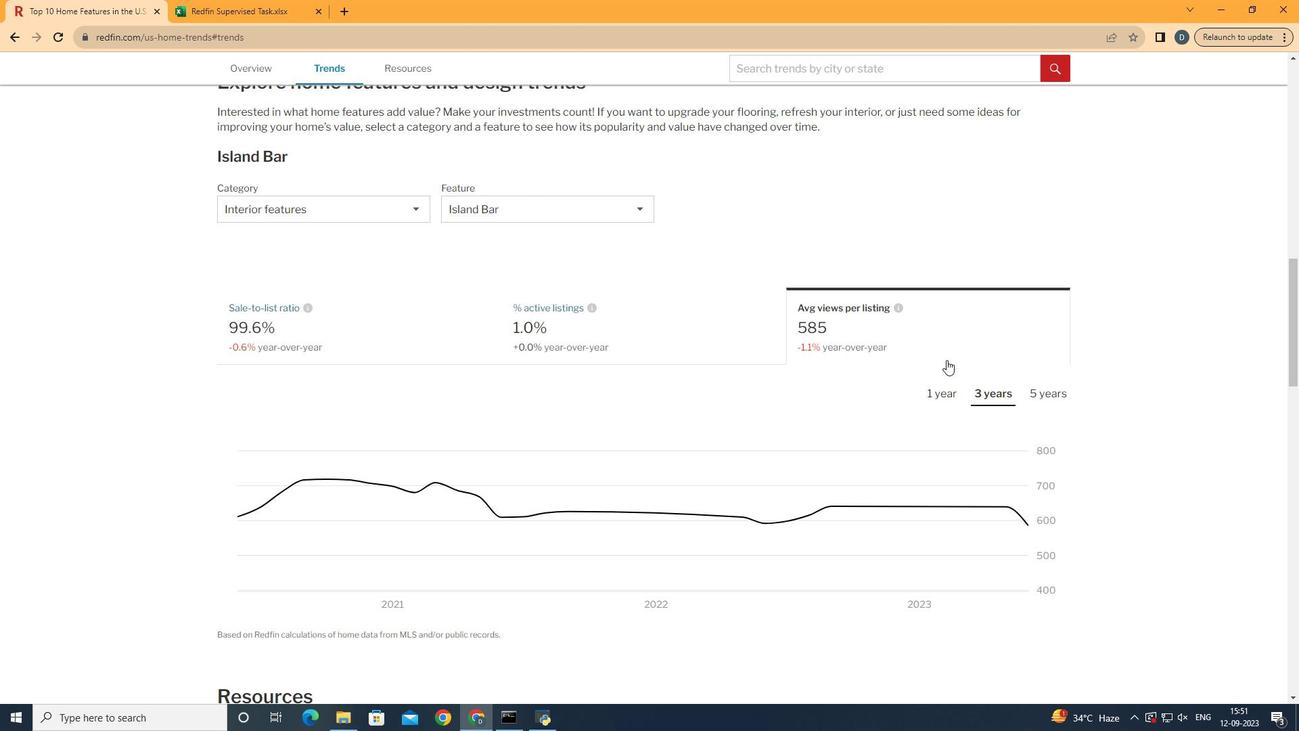
Action: Mouse moved to (968, 388)
Screenshot: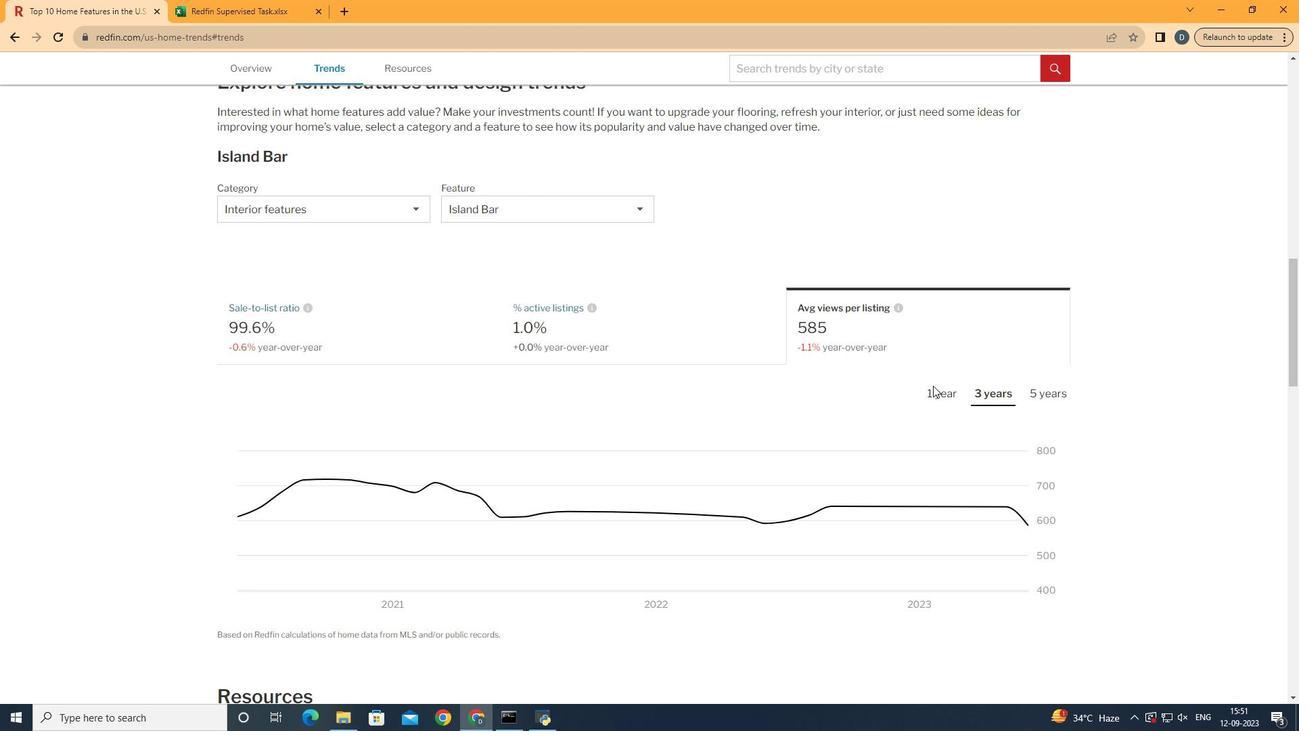 
Action: Mouse pressed left at (968, 388)
Screenshot: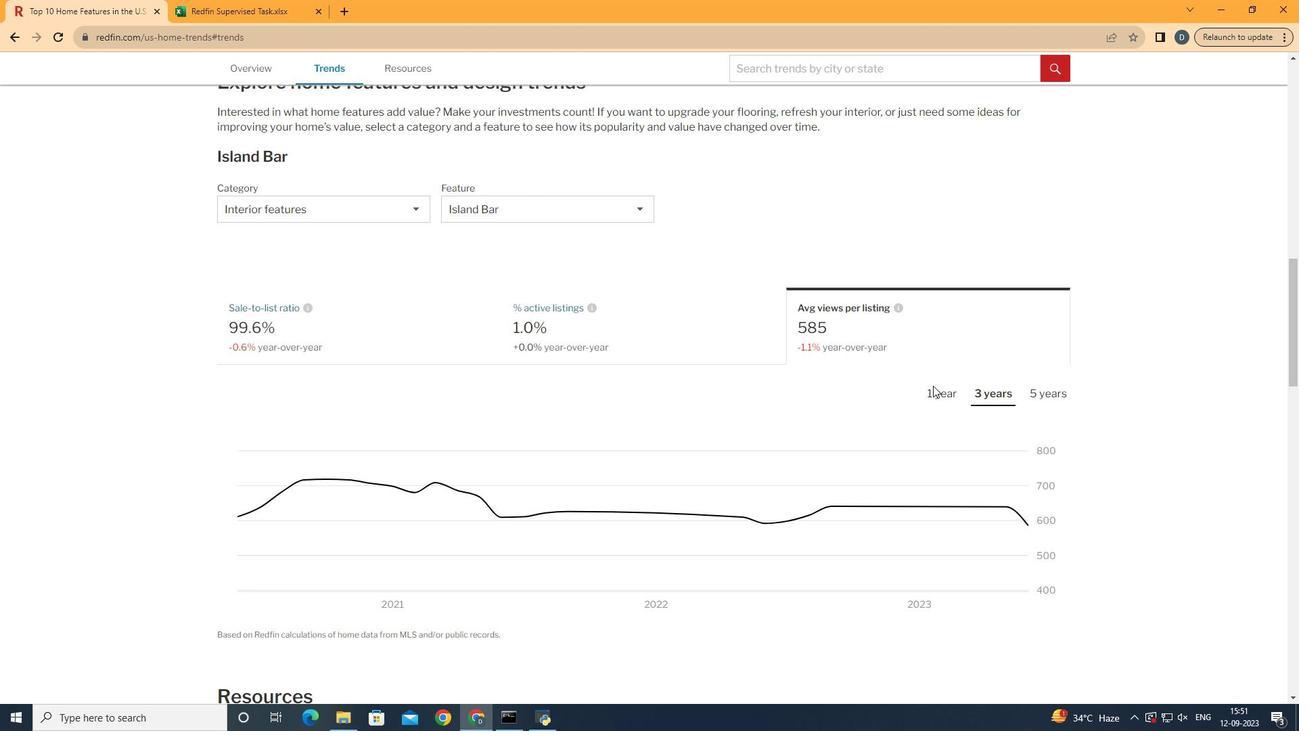 
Action: Mouse moved to (972, 397)
Screenshot: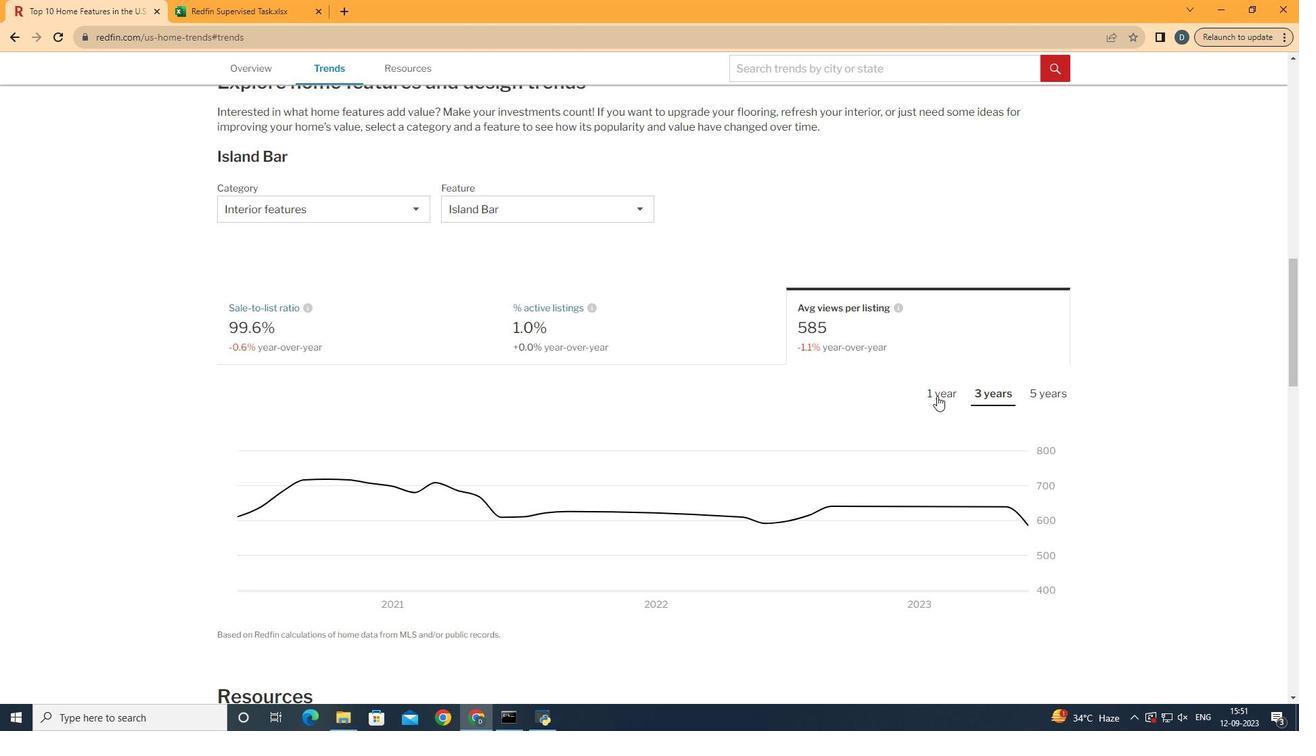 
Action: Mouse pressed left at (972, 397)
Screenshot: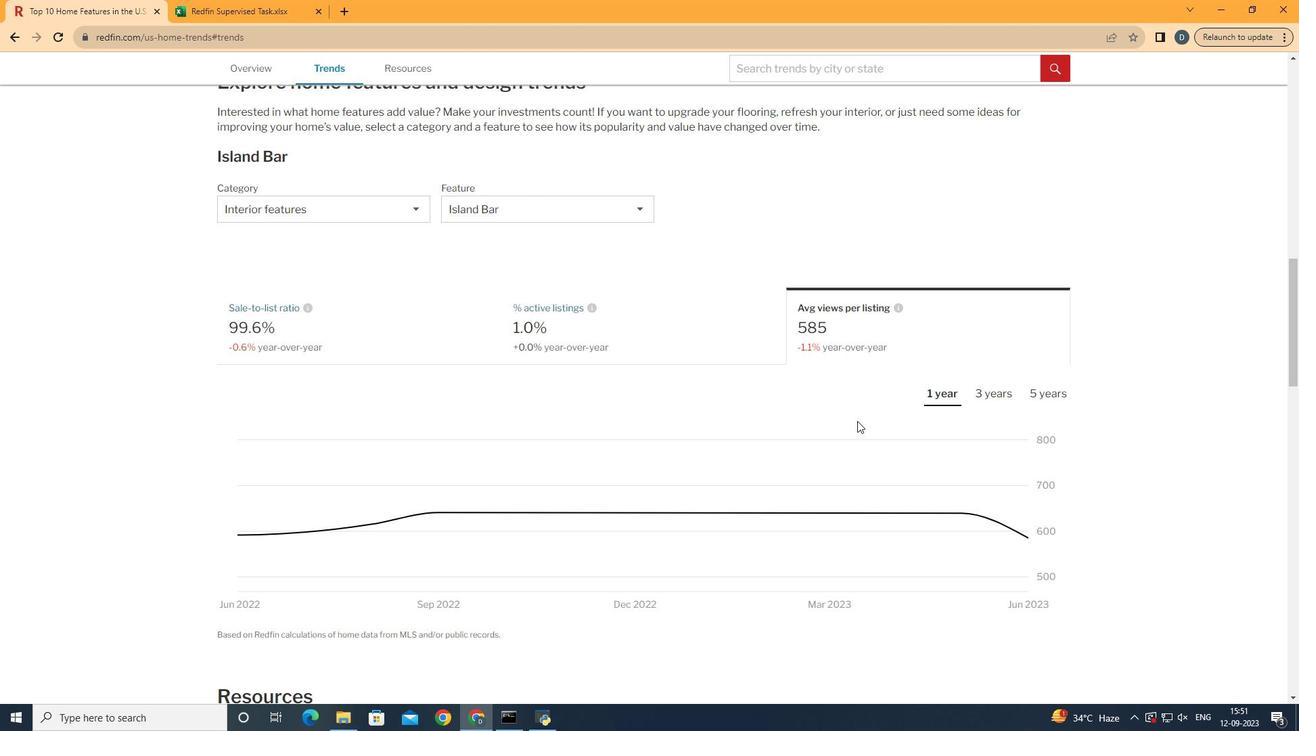 
Action: Mouse moved to (1039, 498)
Screenshot: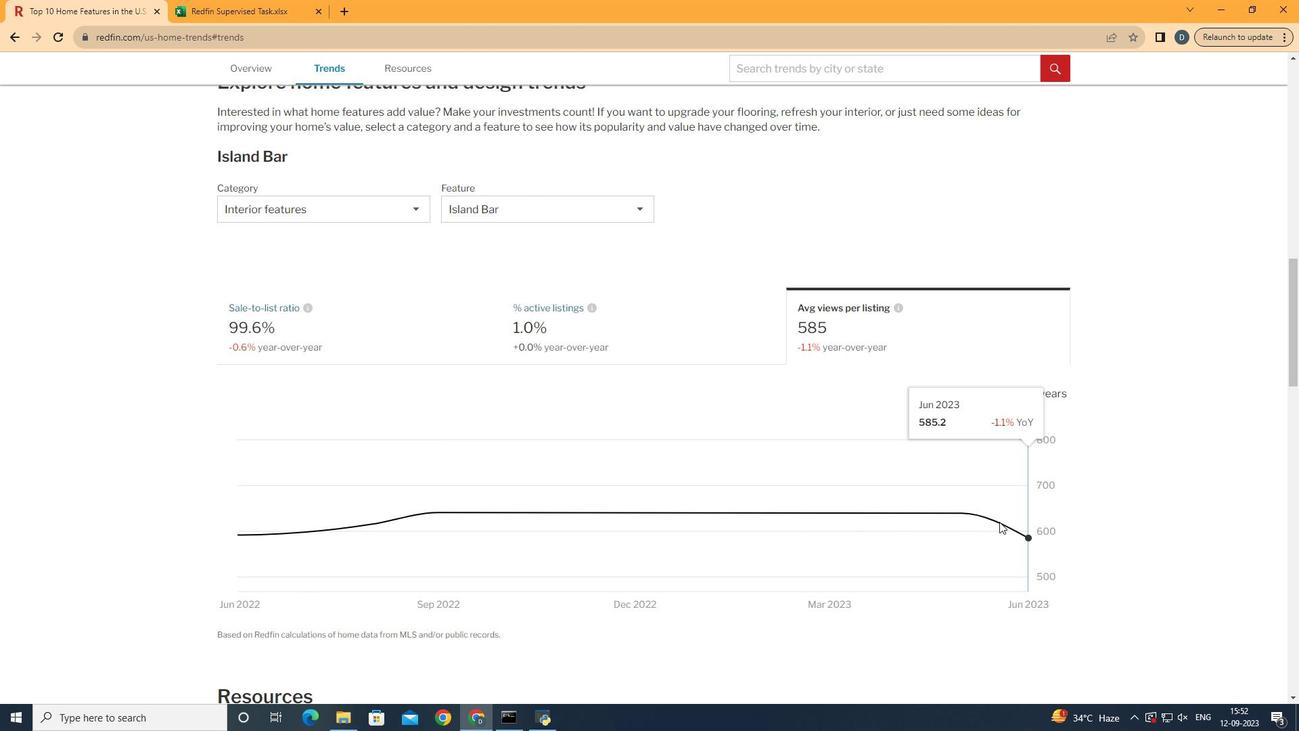 
